Task: In the  document Avery ,change text color to 'Dark Blue' Insert the mentioned shape above the text 'Heart'. Change color of the shape to  OrangeChange shape height to  3
Action: Mouse moved to (168, 195)
Screenshot: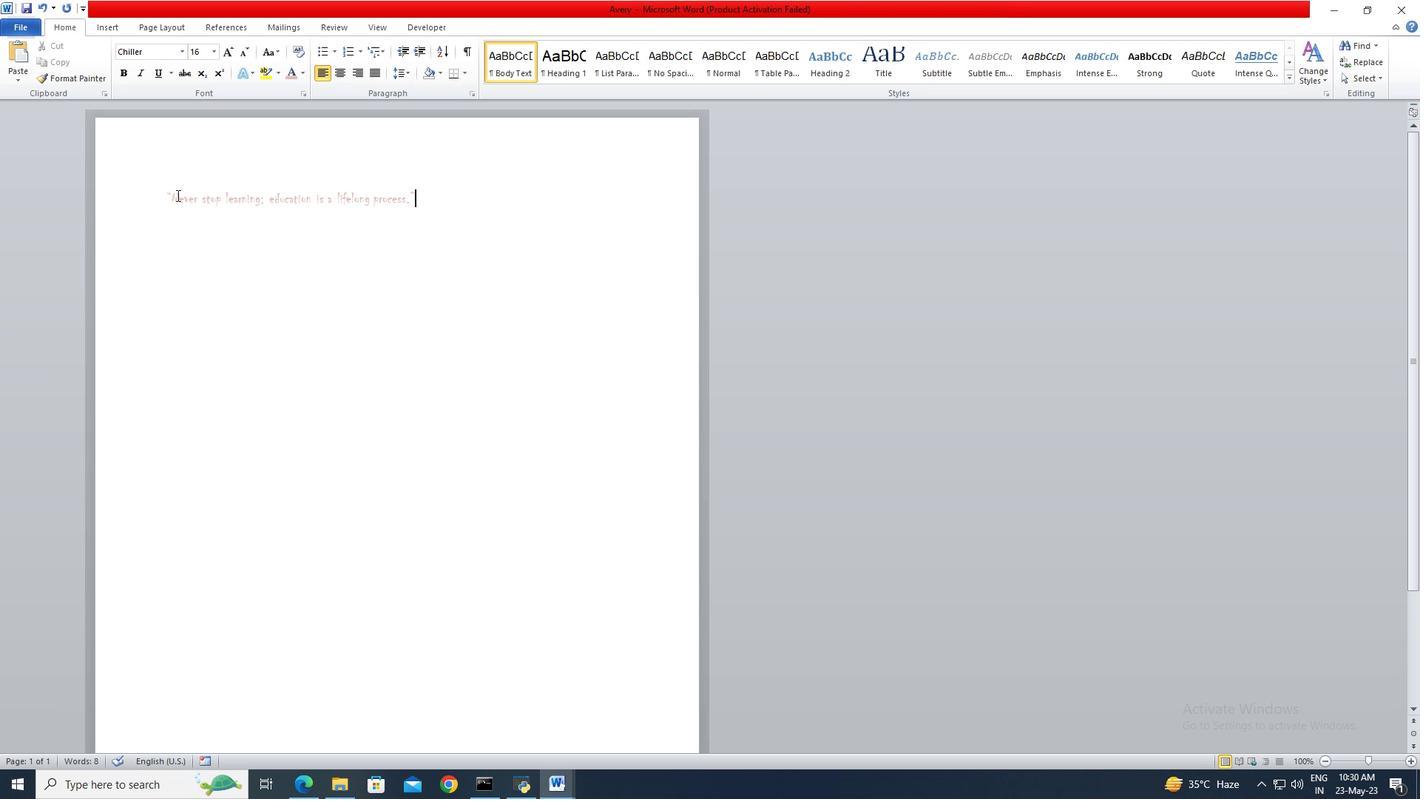 
Action: Key pressed <Key.shift>
Screenshot: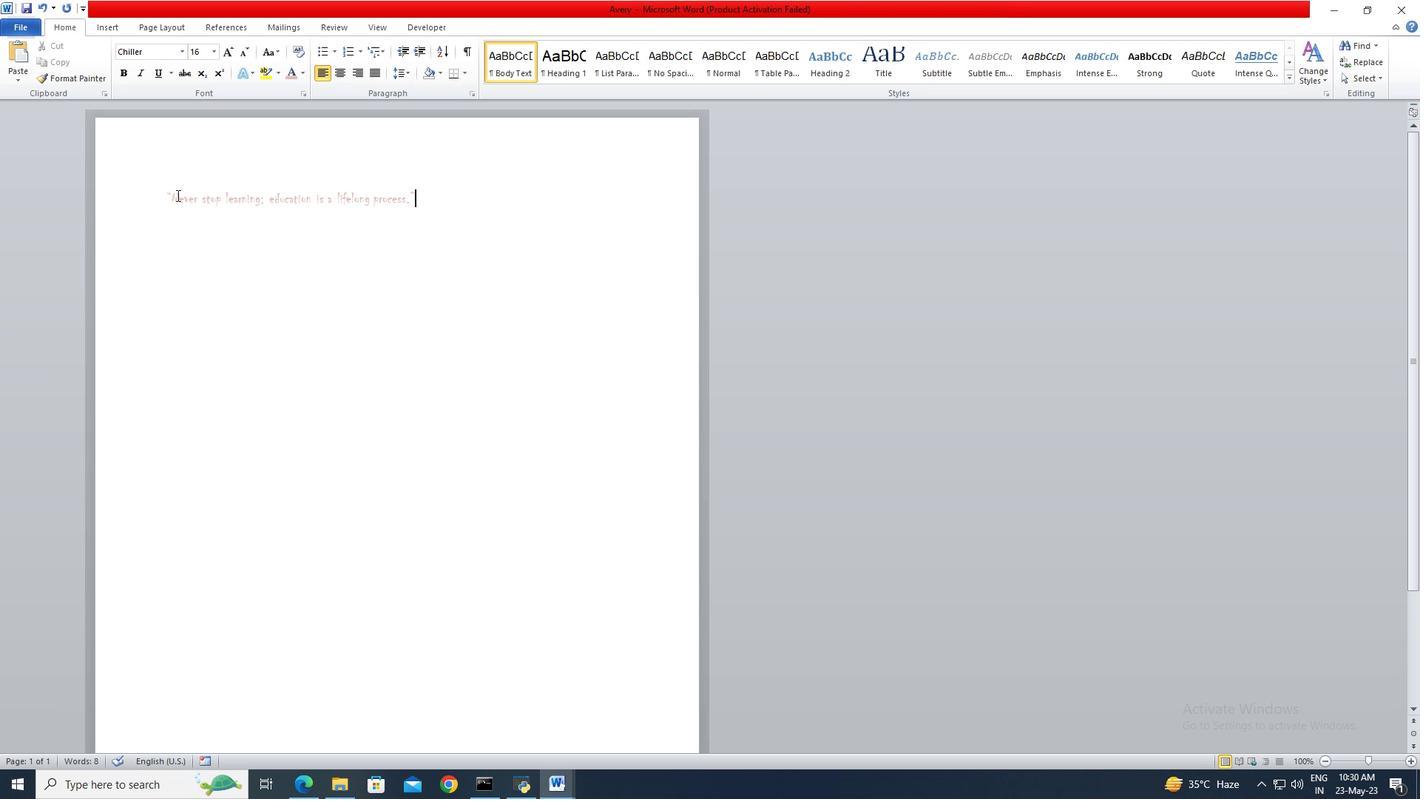 
Action: Mouse moved to (165, 193)
Screenshot: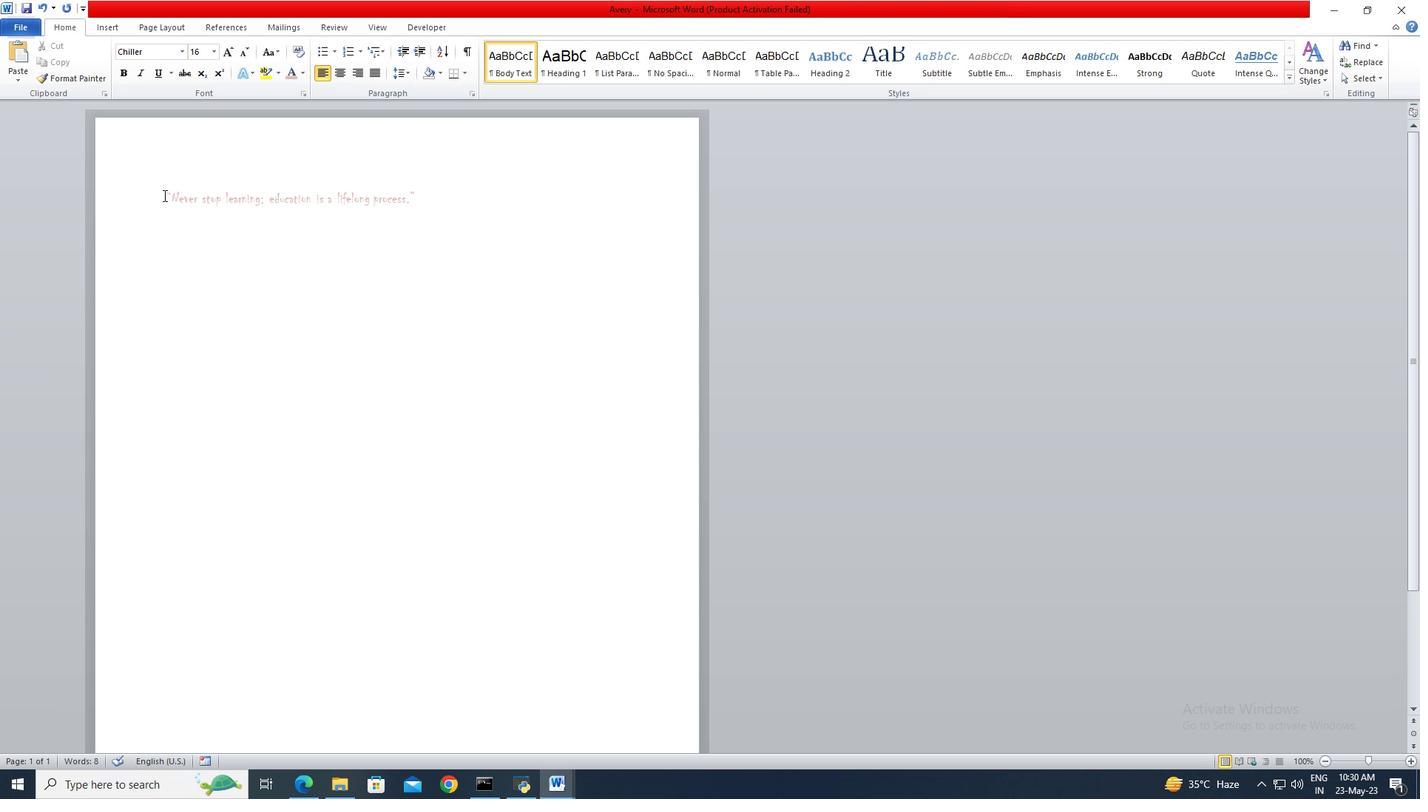 
Action: Key pressed <Key.shift>
Screenshot: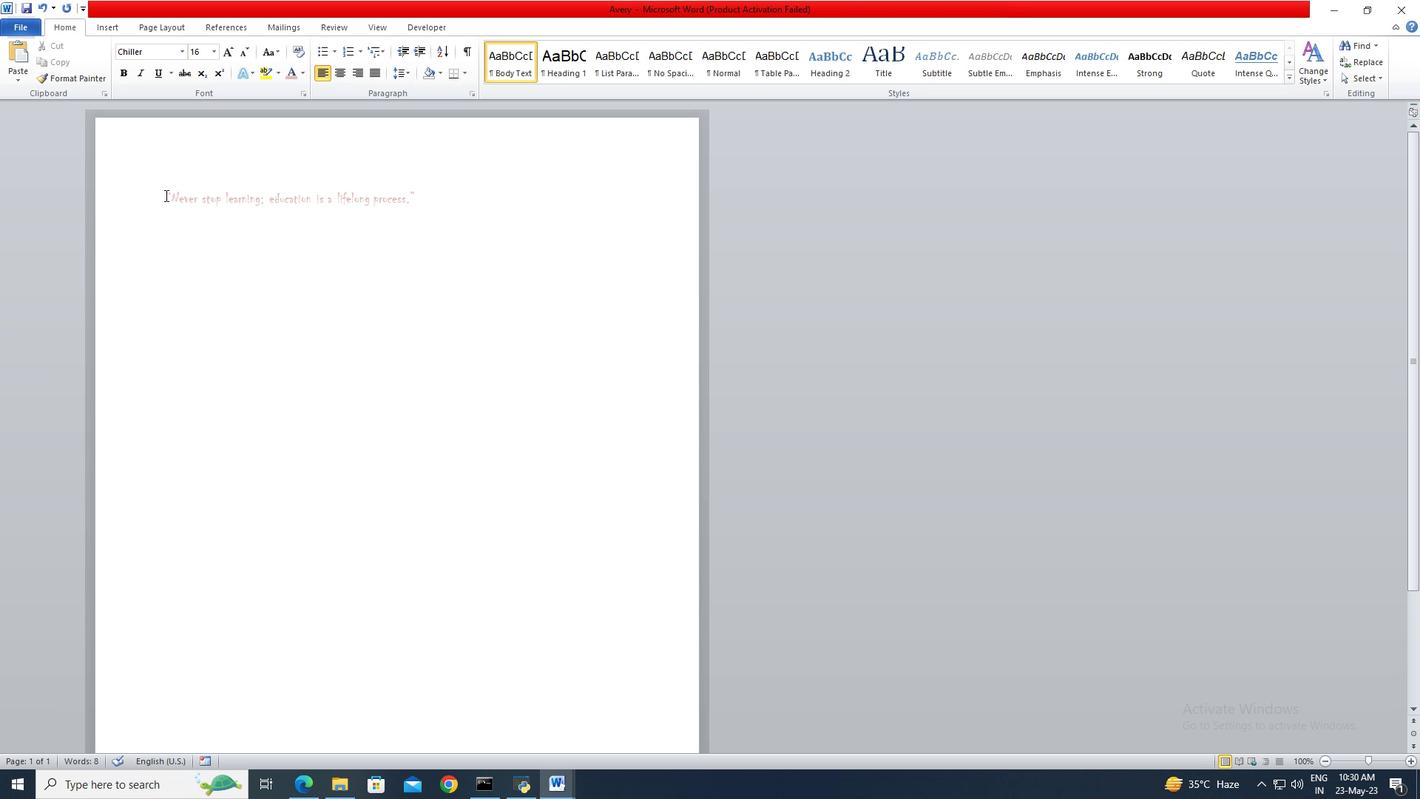 
Action: Mouse moved to (165, 192)
Screenshot: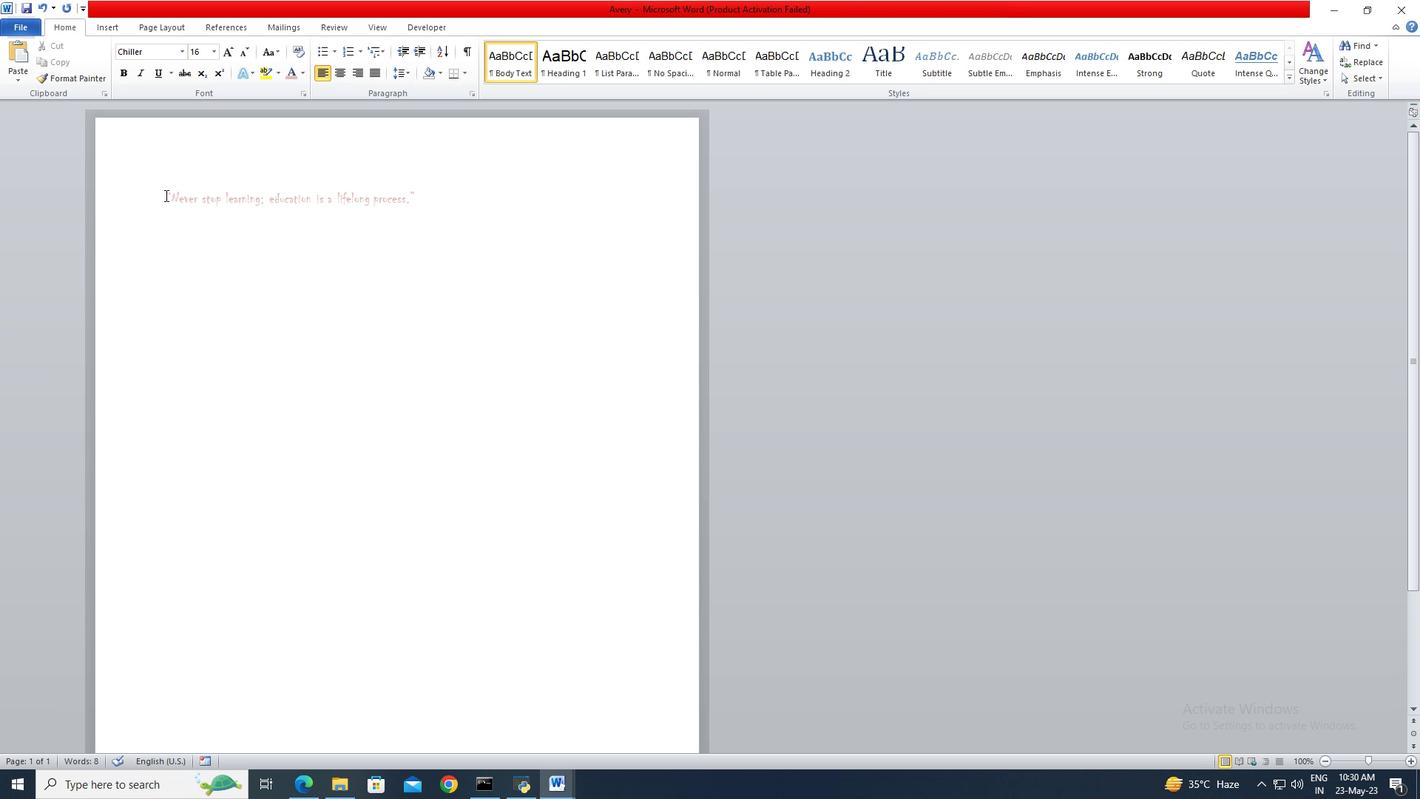 
Action: Key pressed <Key.shift><Key.shift><Key.shift><Key.shift><Key.shift><Key.shift><Key.shift><Key.shift>
Screenshot: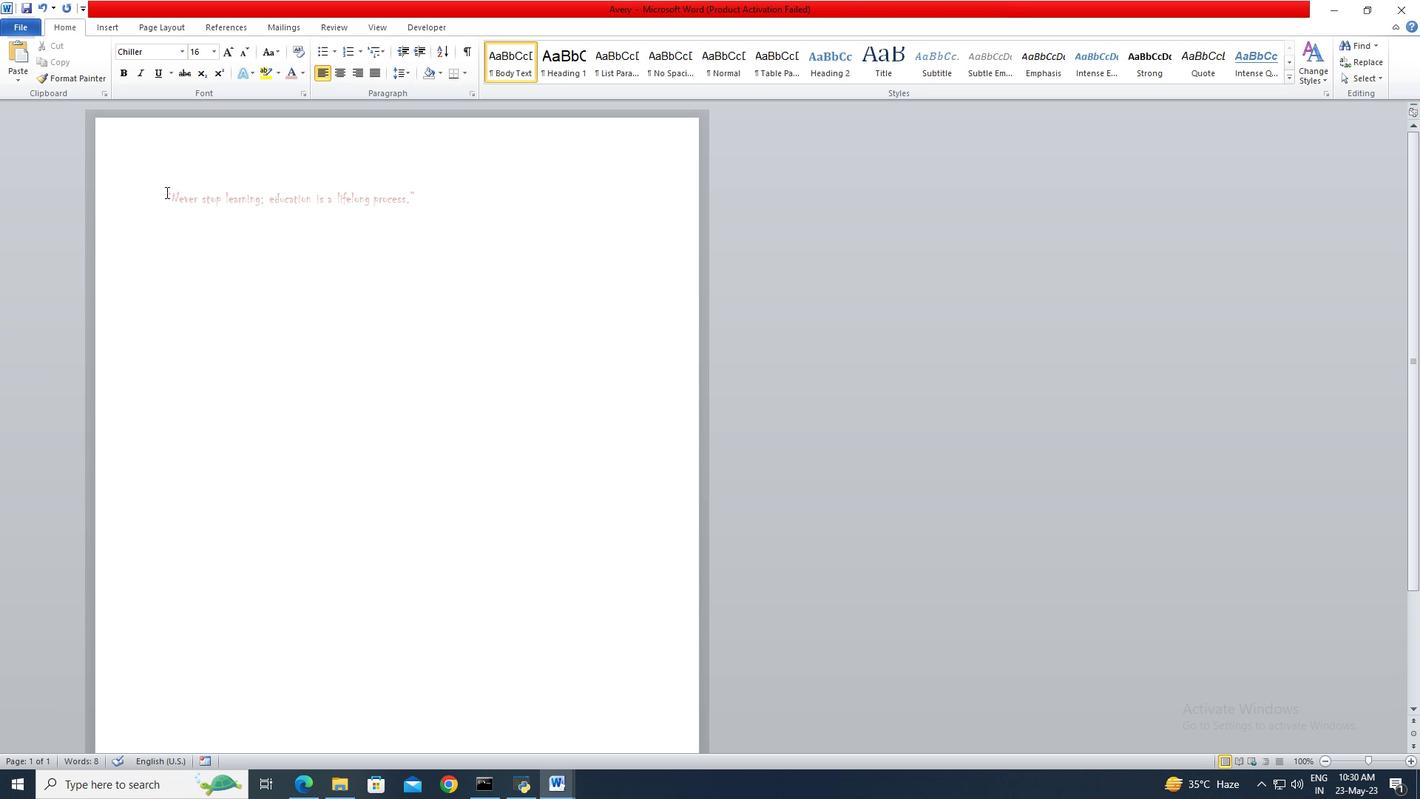 
Action: Mouse pressed left at (165, 192)
Screenshot: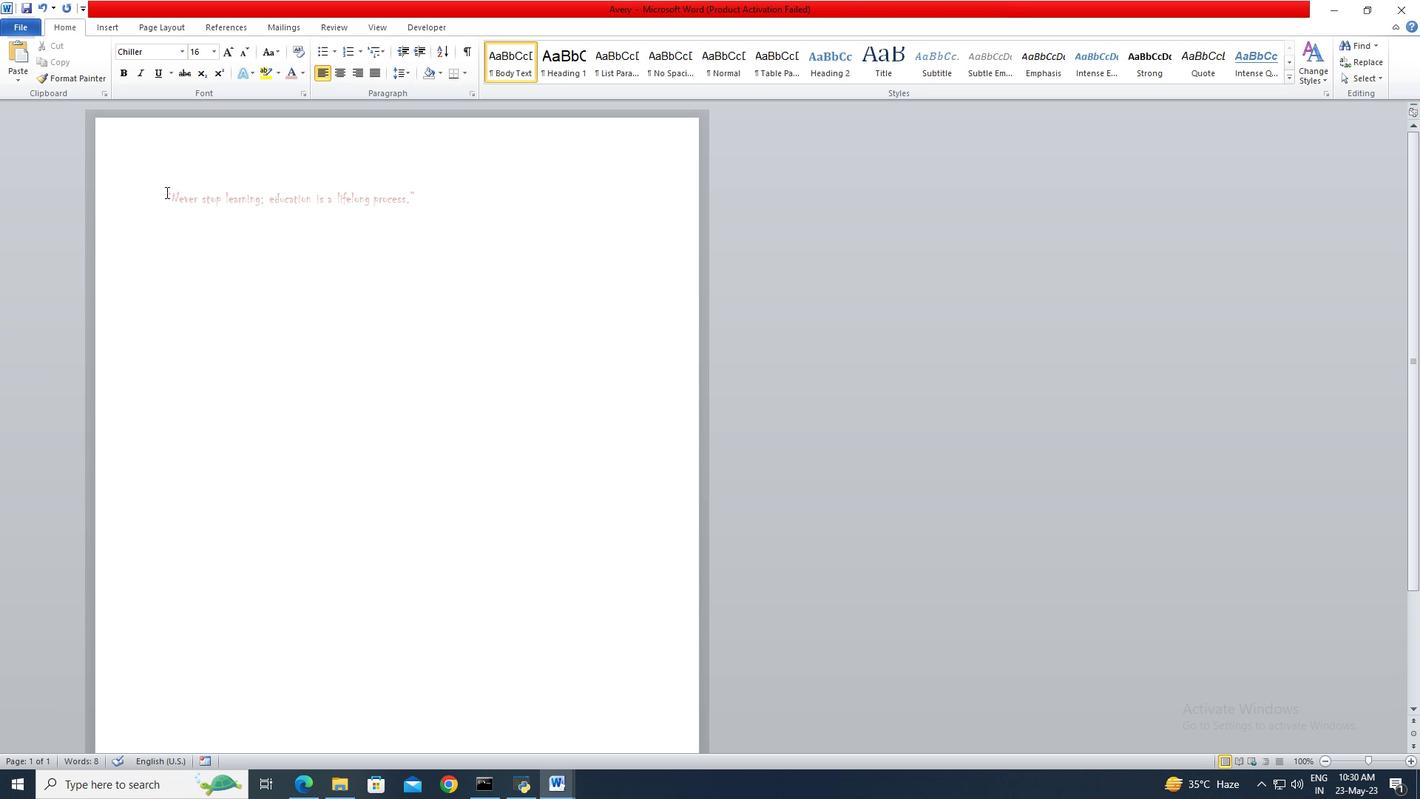 
Action: Key pressed <Key.shift><Key.shift><Key.shift><Key.shift><Key.shift><Key.shift>
Screenshot: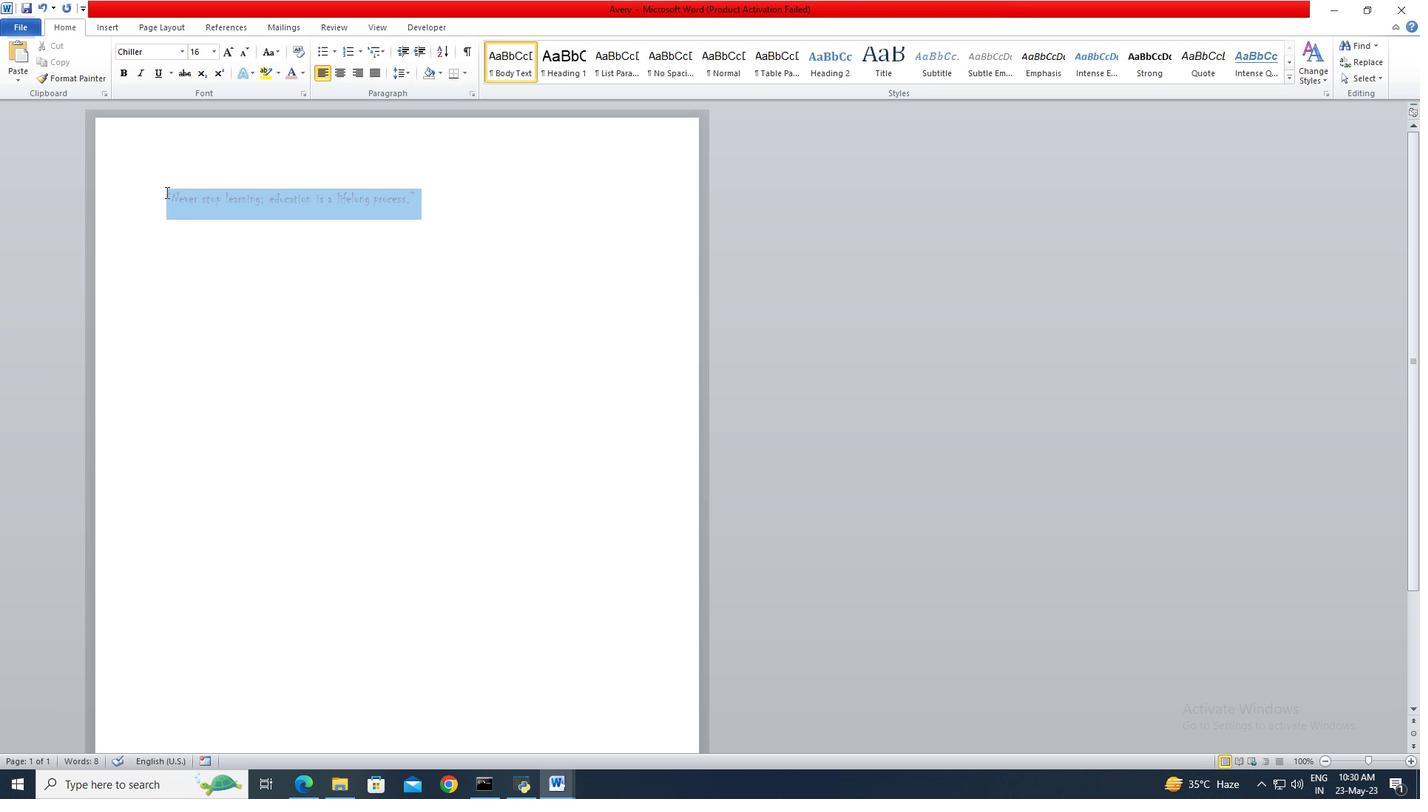 
Action: Mouse moved to (301, 76)
Screenshot: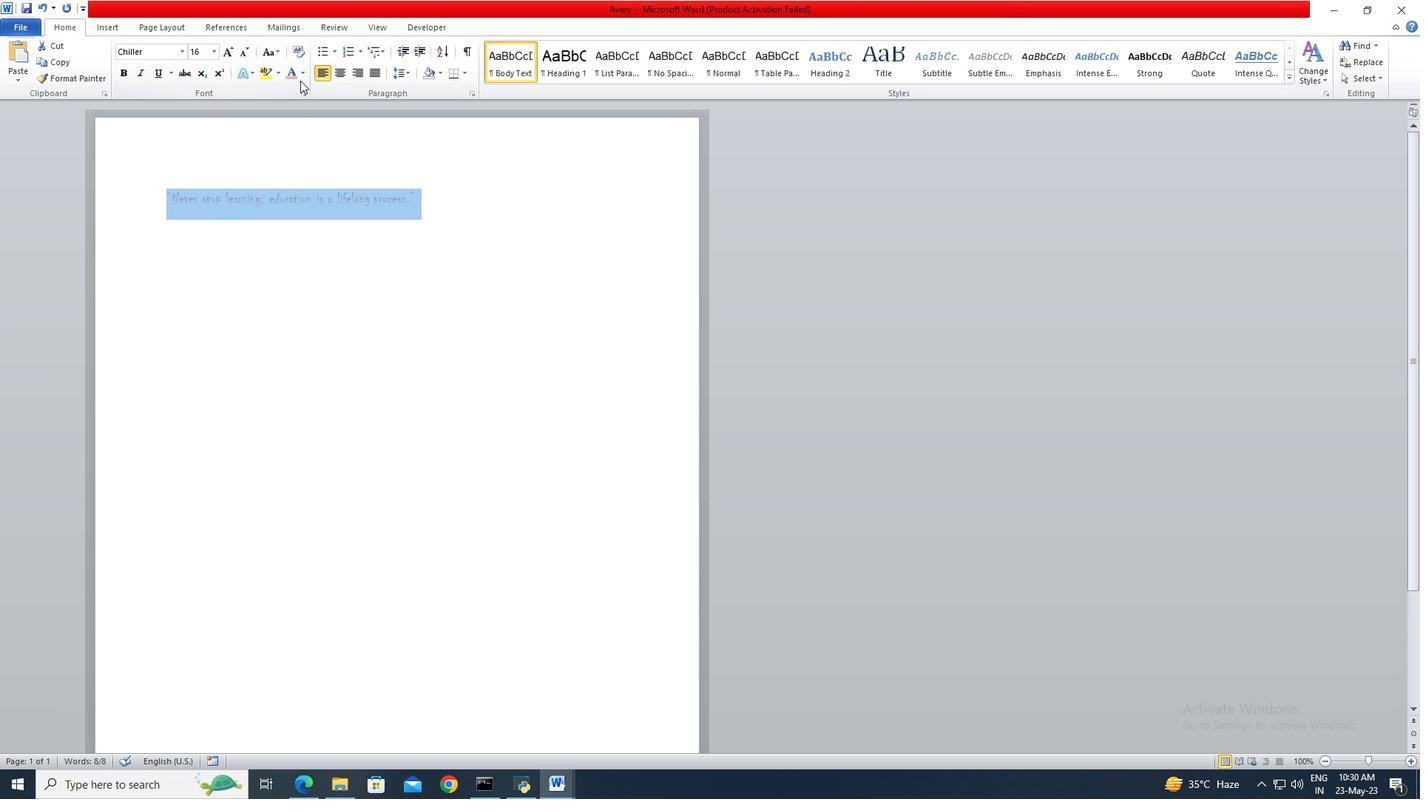 
Action: Mouse pressed left at (301, 76)
Screenshot: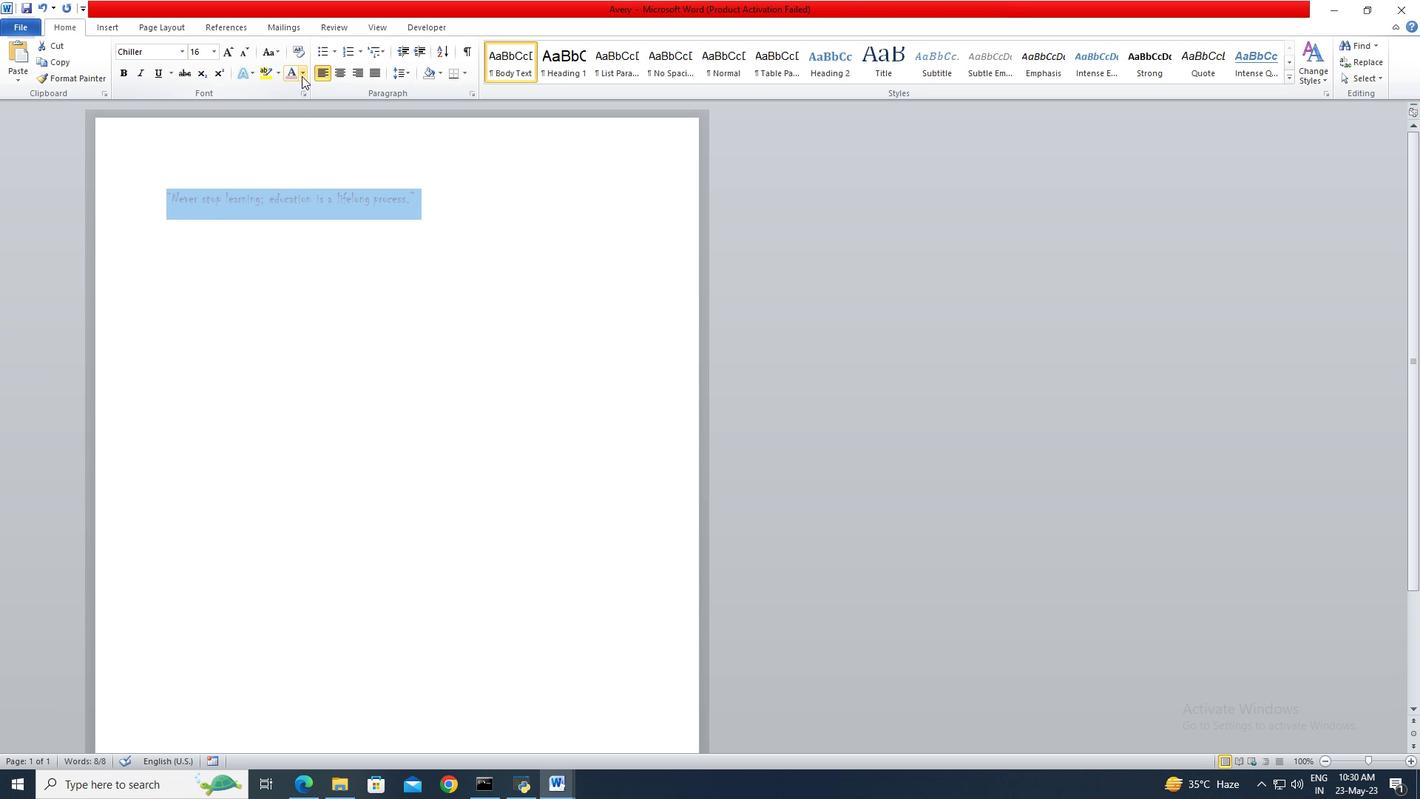 
Action: Mouse moved to (341, 172)
Screenshot: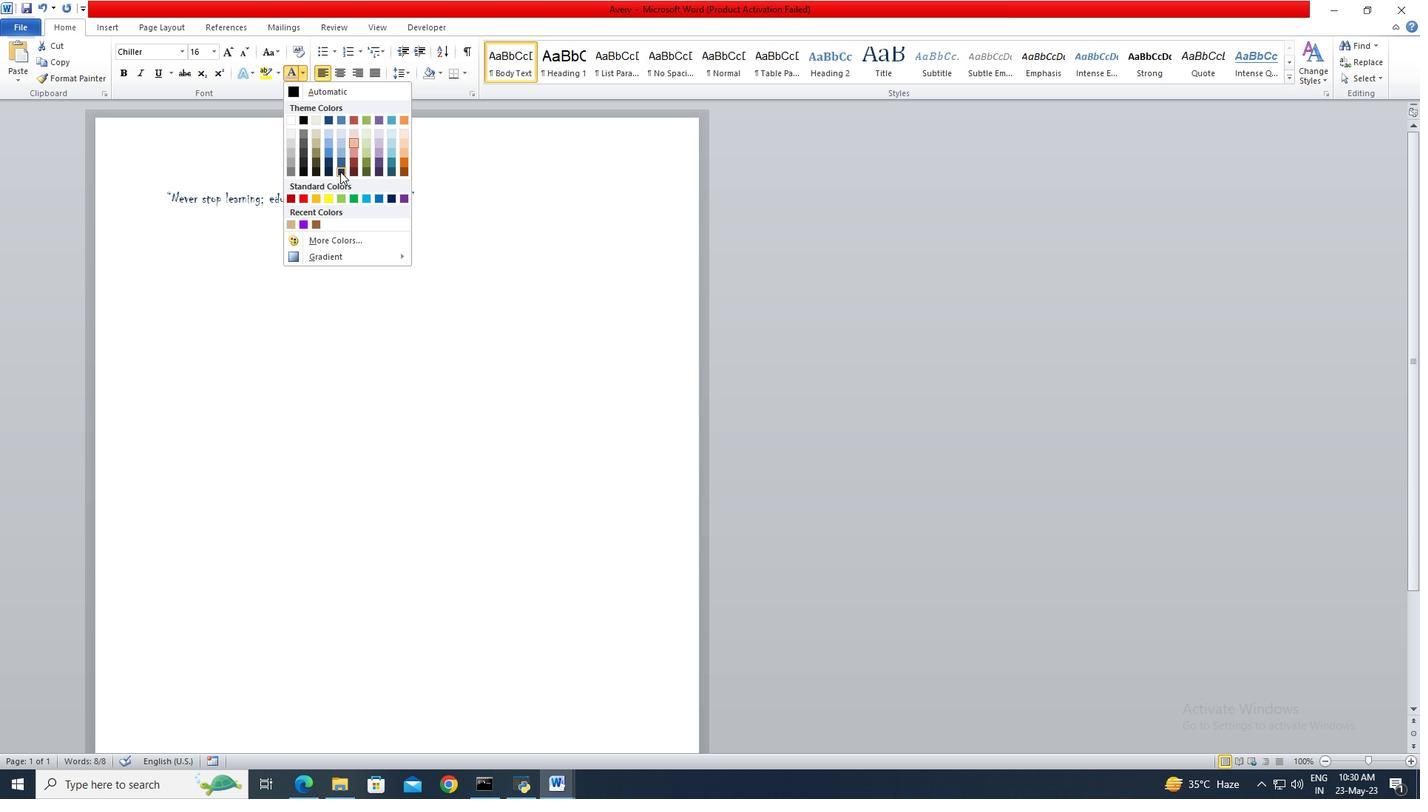 
Action: Mouse pressed left at (341, 172)
Screenshot: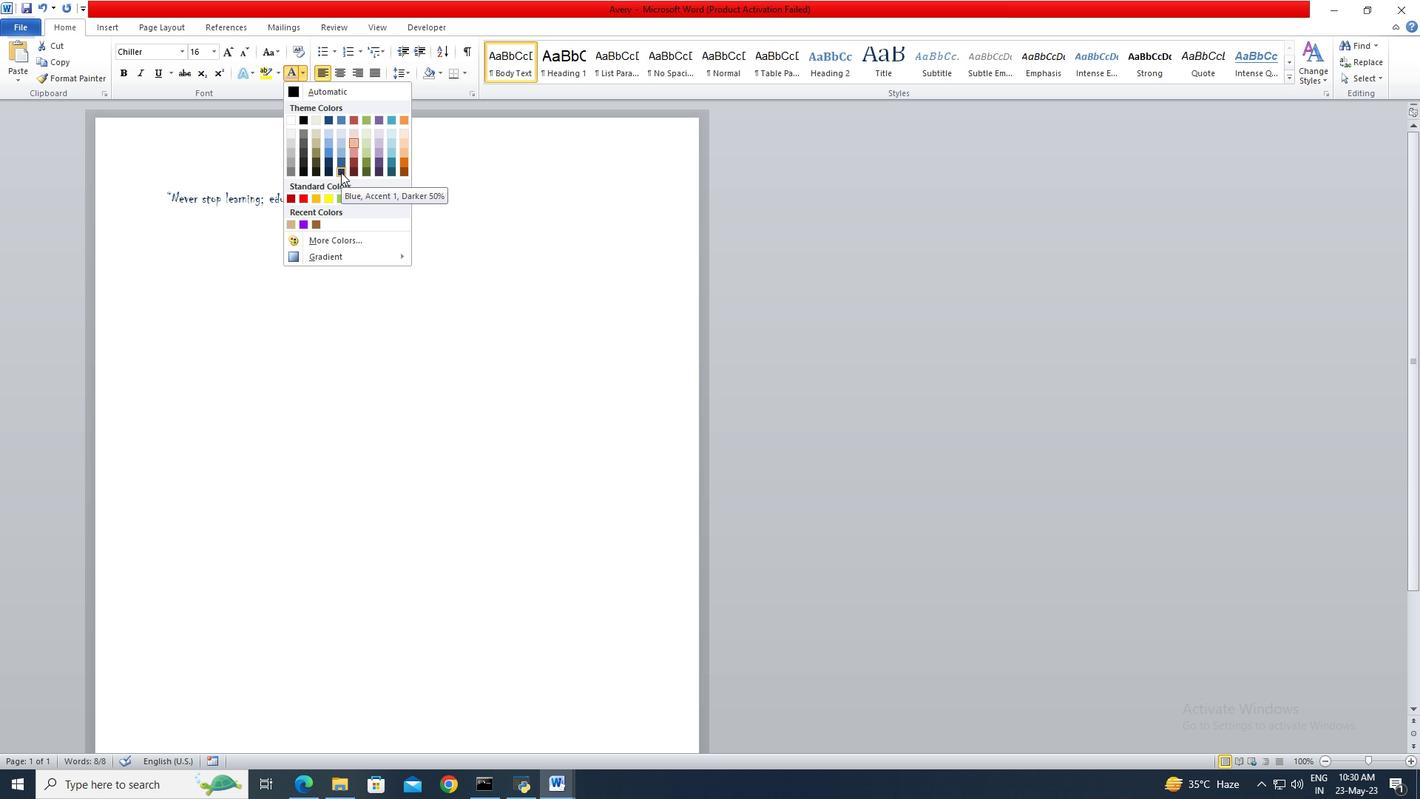 
Action: Mouse moved to (437, 199)
Screenshot: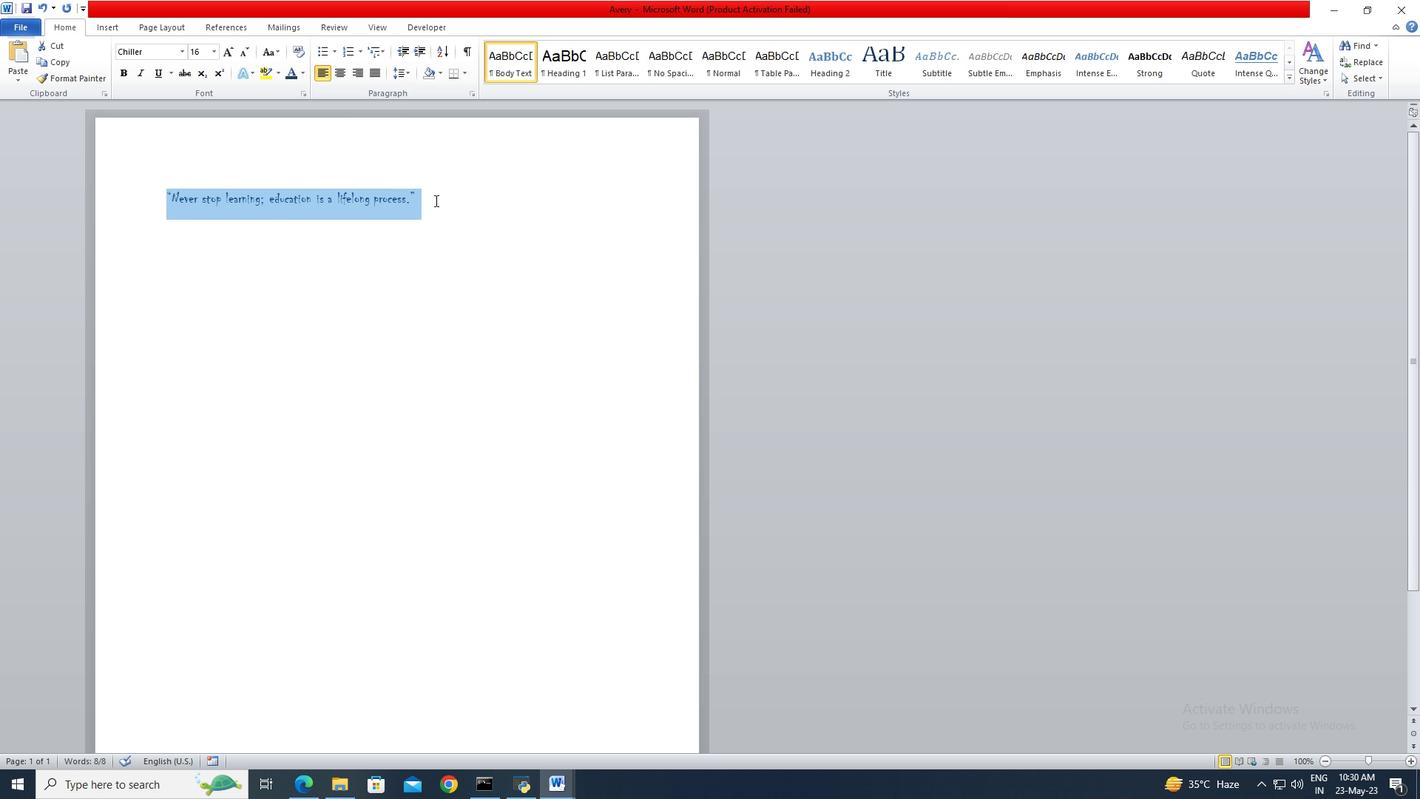 
Action: Mouse pressed left at (437, 199)
Screenshot: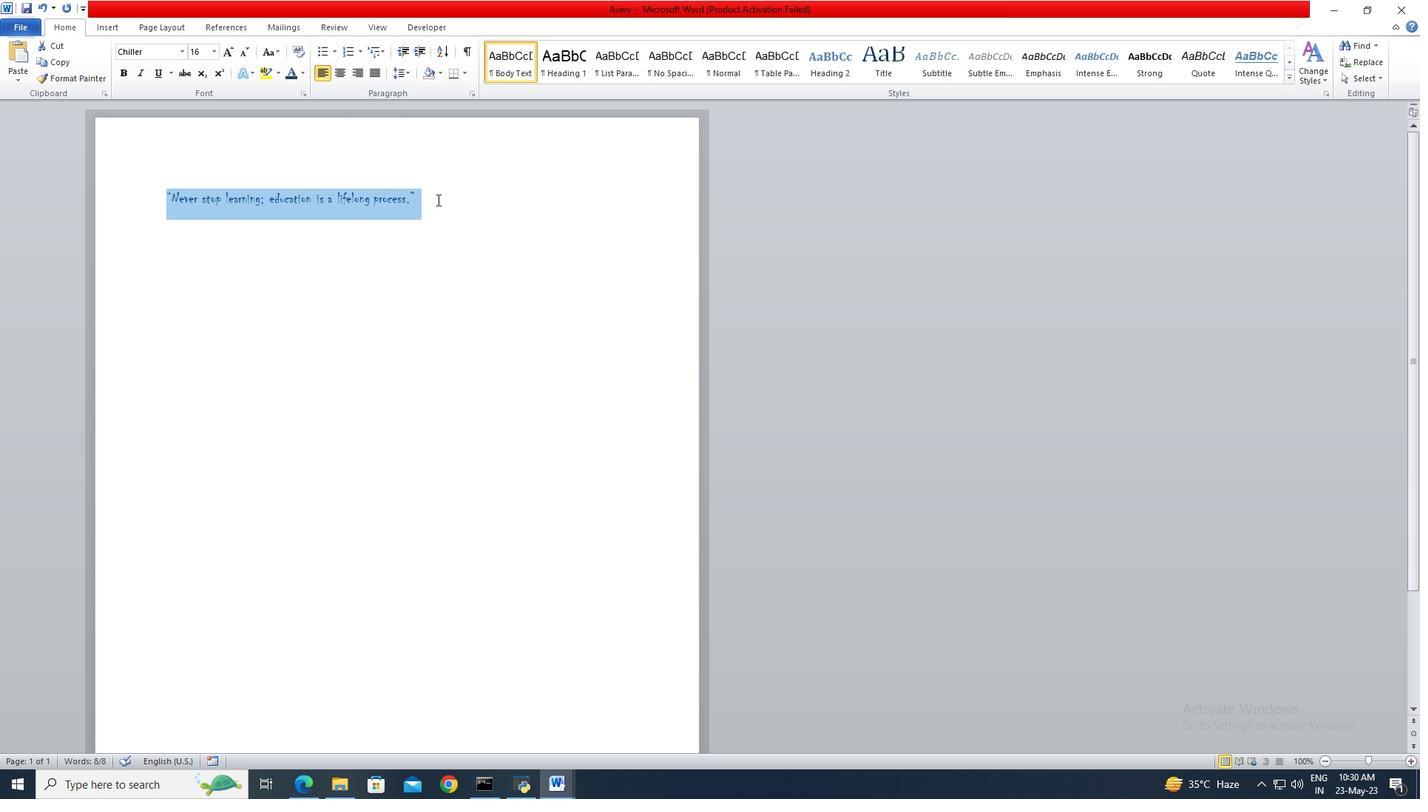 
Action: Mouse moved to (256, 155)
Screenshot: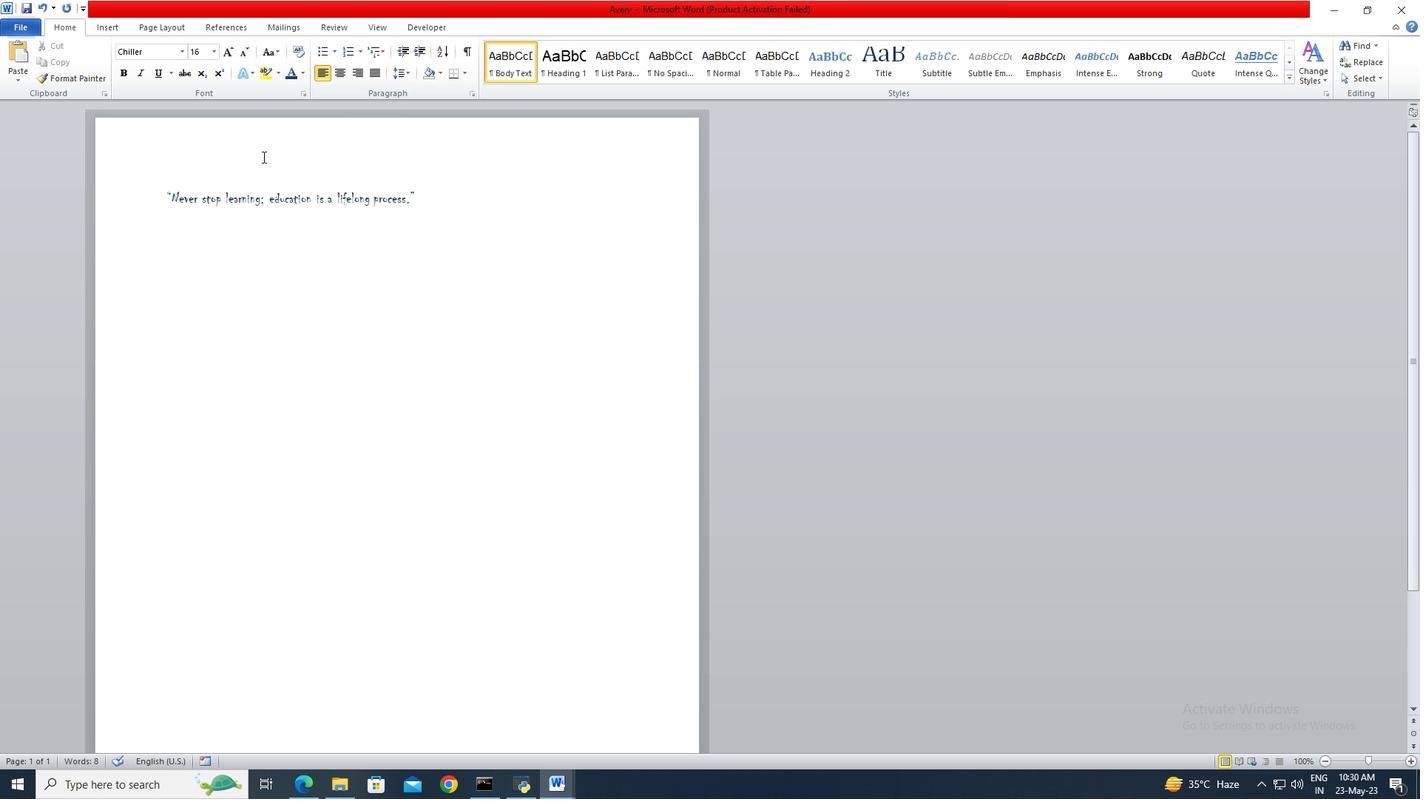 
Action: Mouse pressed left at (256, 155)
Screenshot: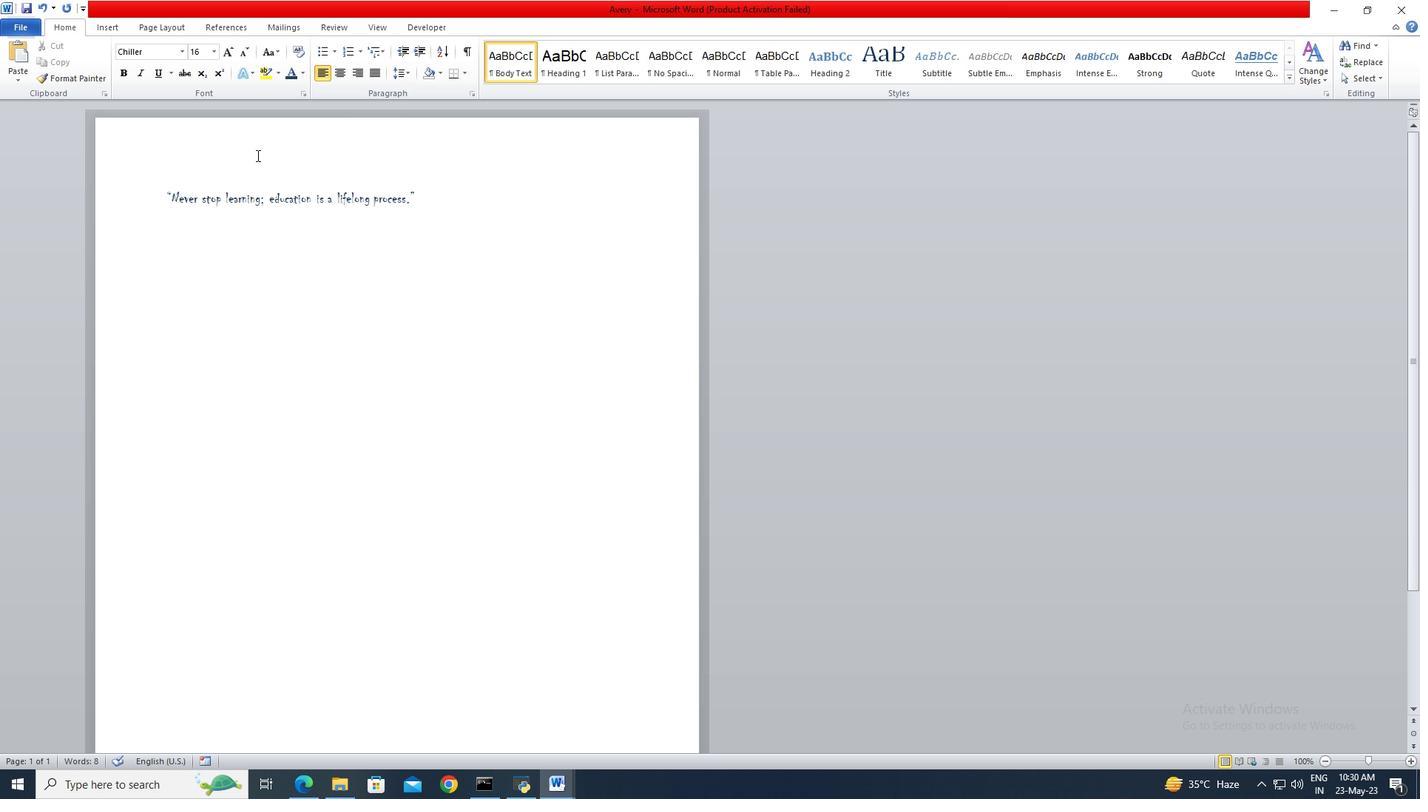 
Action: Key pressed <Key.left><Key.left><Key.left><Key.left><Key.left><Key.left><Key.left><Key.left><Key.left><Key.left><Key.left><Key.left><Key.left><Key.left><Key.left><Key.left><Key.left><Key.left><Key.left><Key.enter><Key.enter>
Screenshot: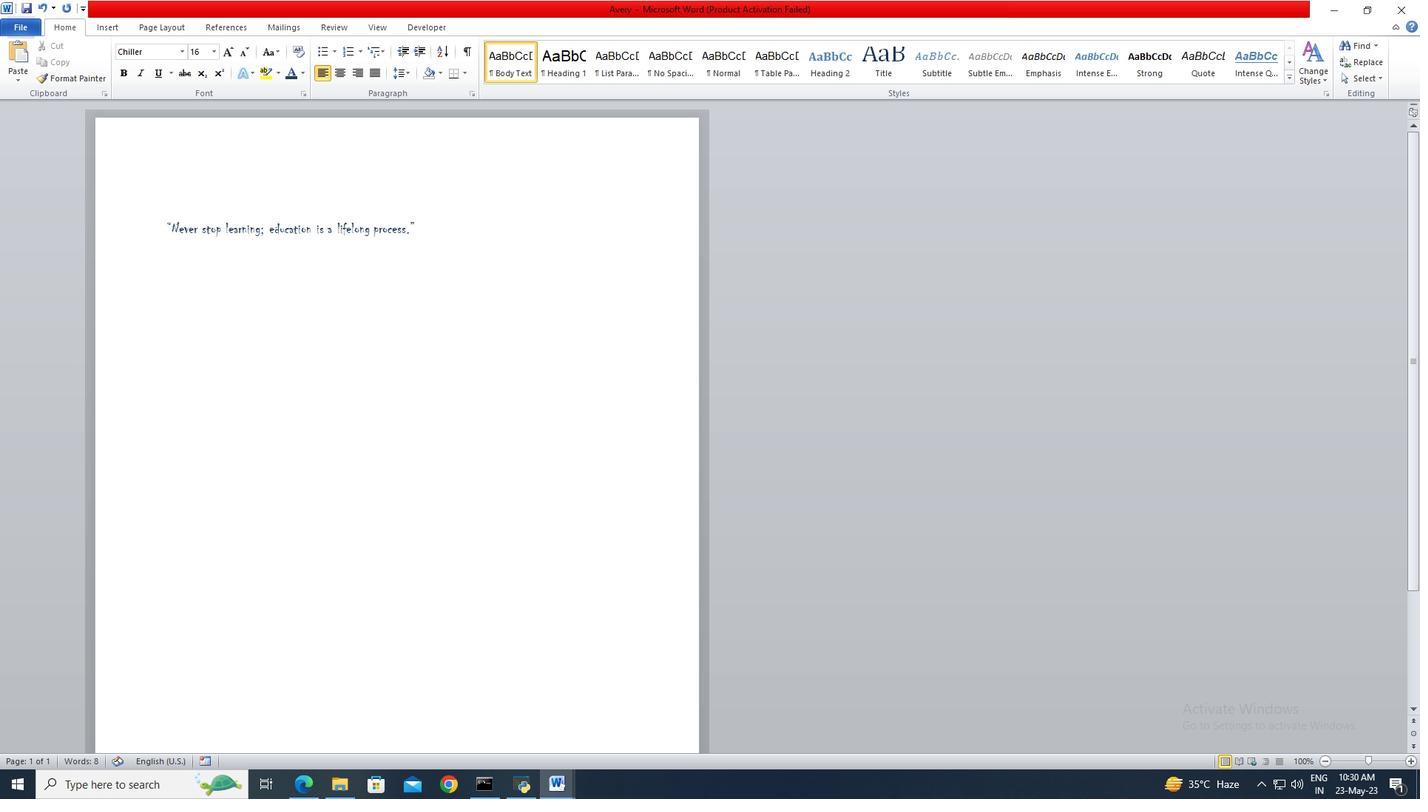 
Action: Mouse moved to (207, 157)
Screenshot: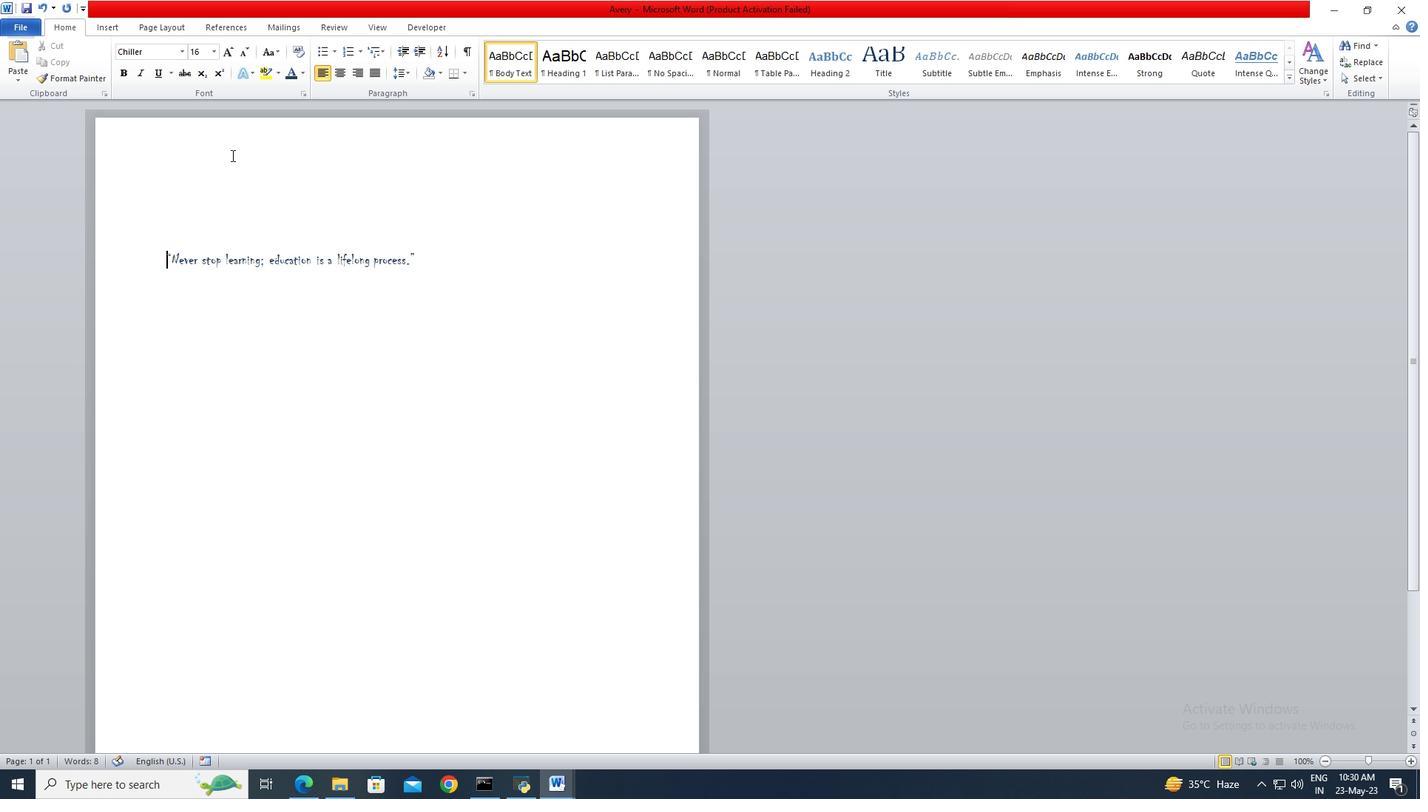 
Action: Mouse pressed left at (207, 157)
Screenshot: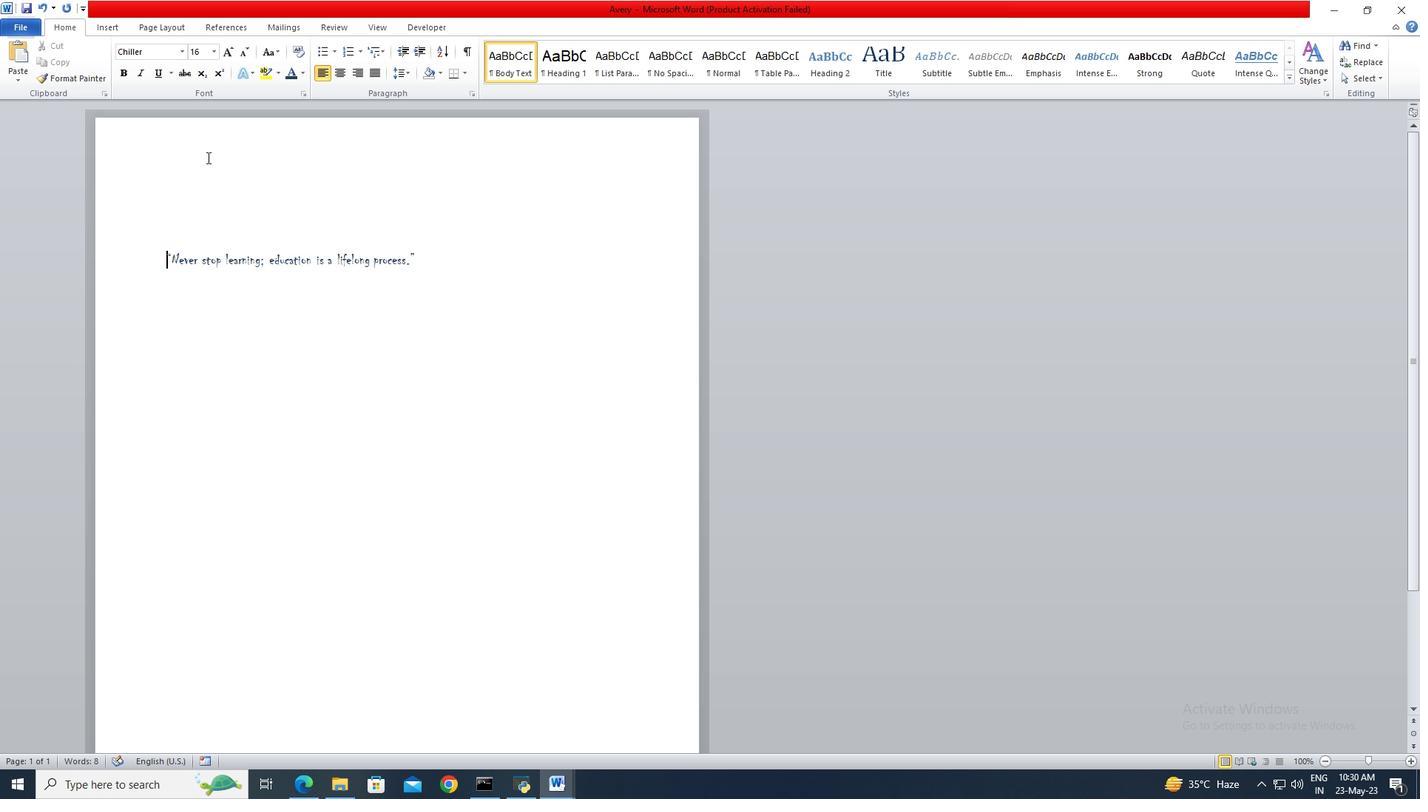 
Action: Mouse moved to (116, 30)
Screenshot: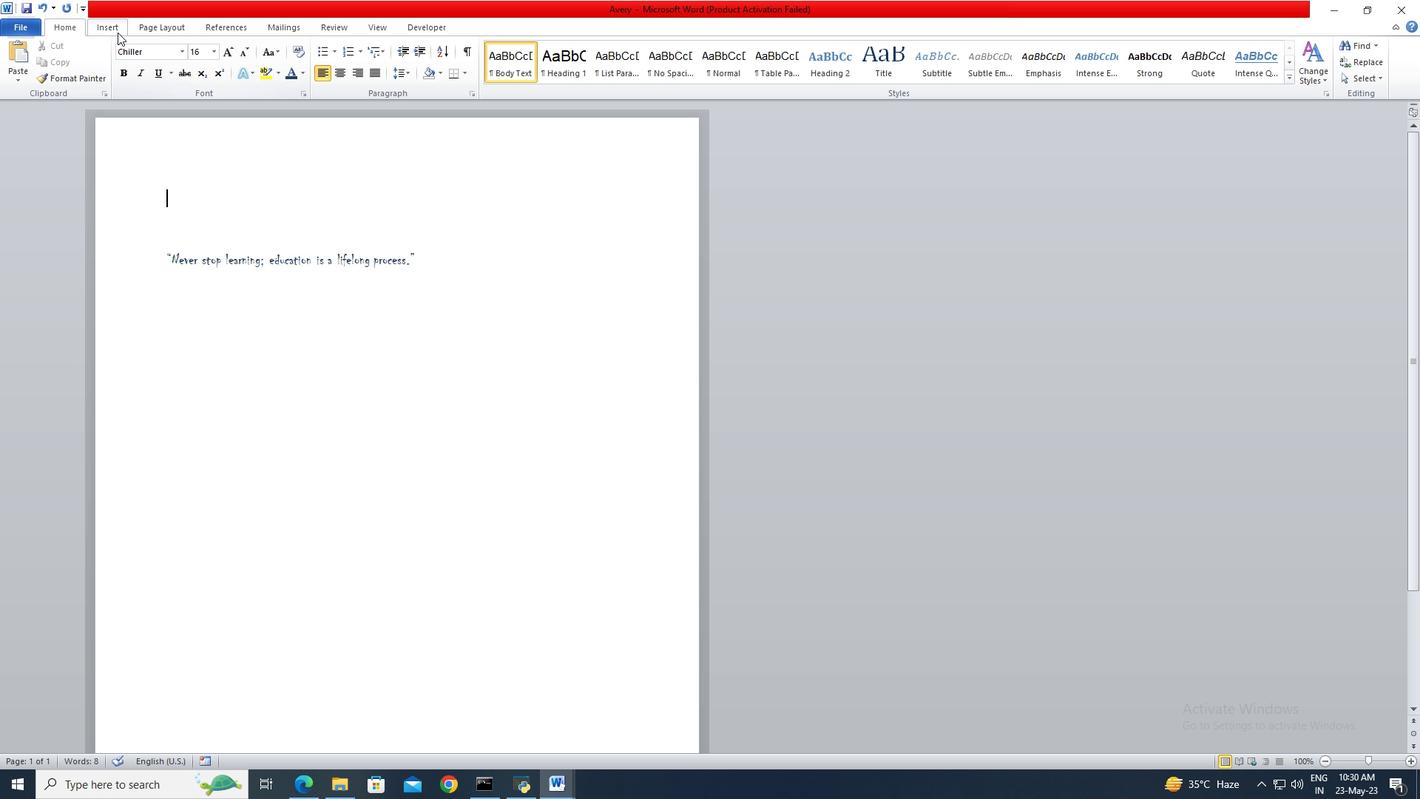 
Action: Mouse pressed left at (116, 30)
Screenshot: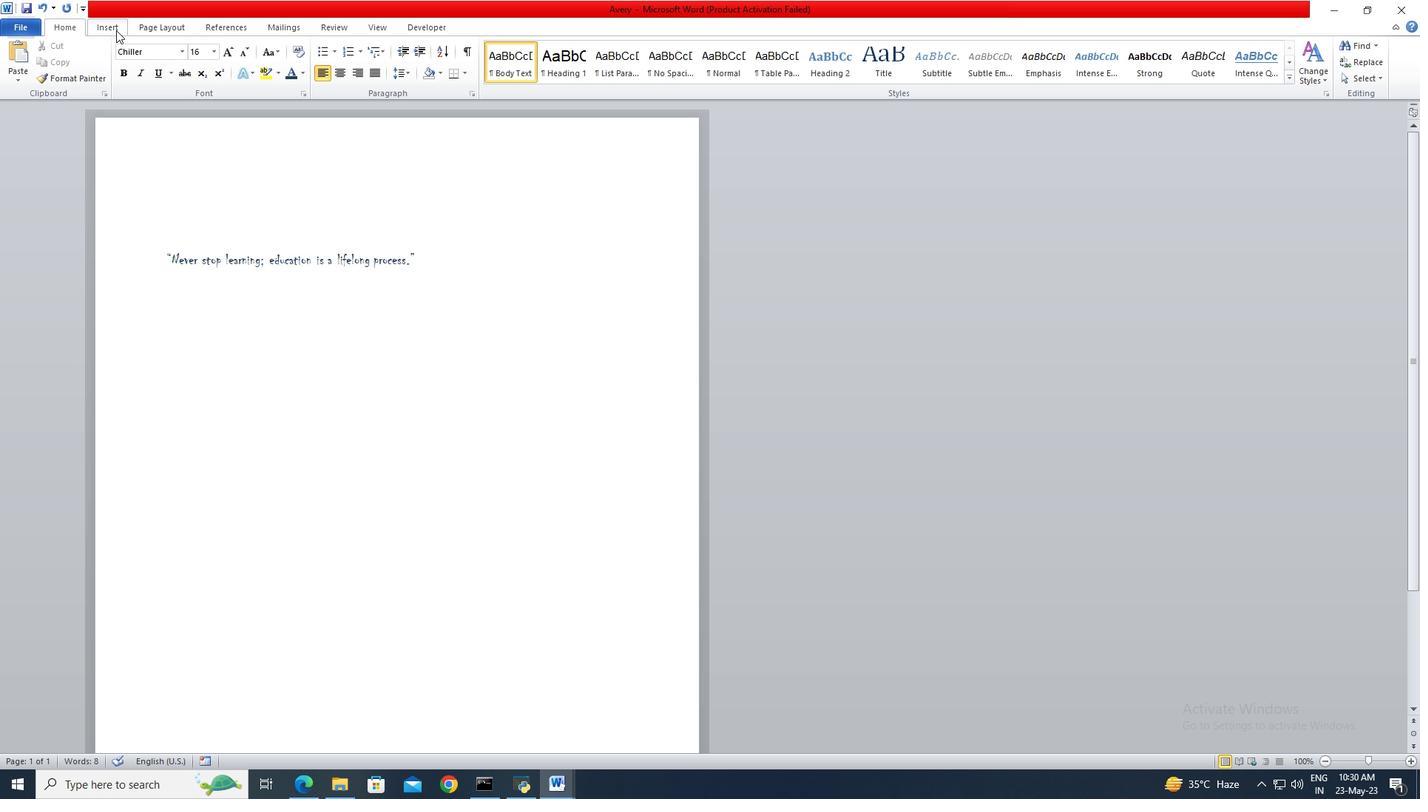 
Action: Mouse moved to (216, 79)
Screenshot: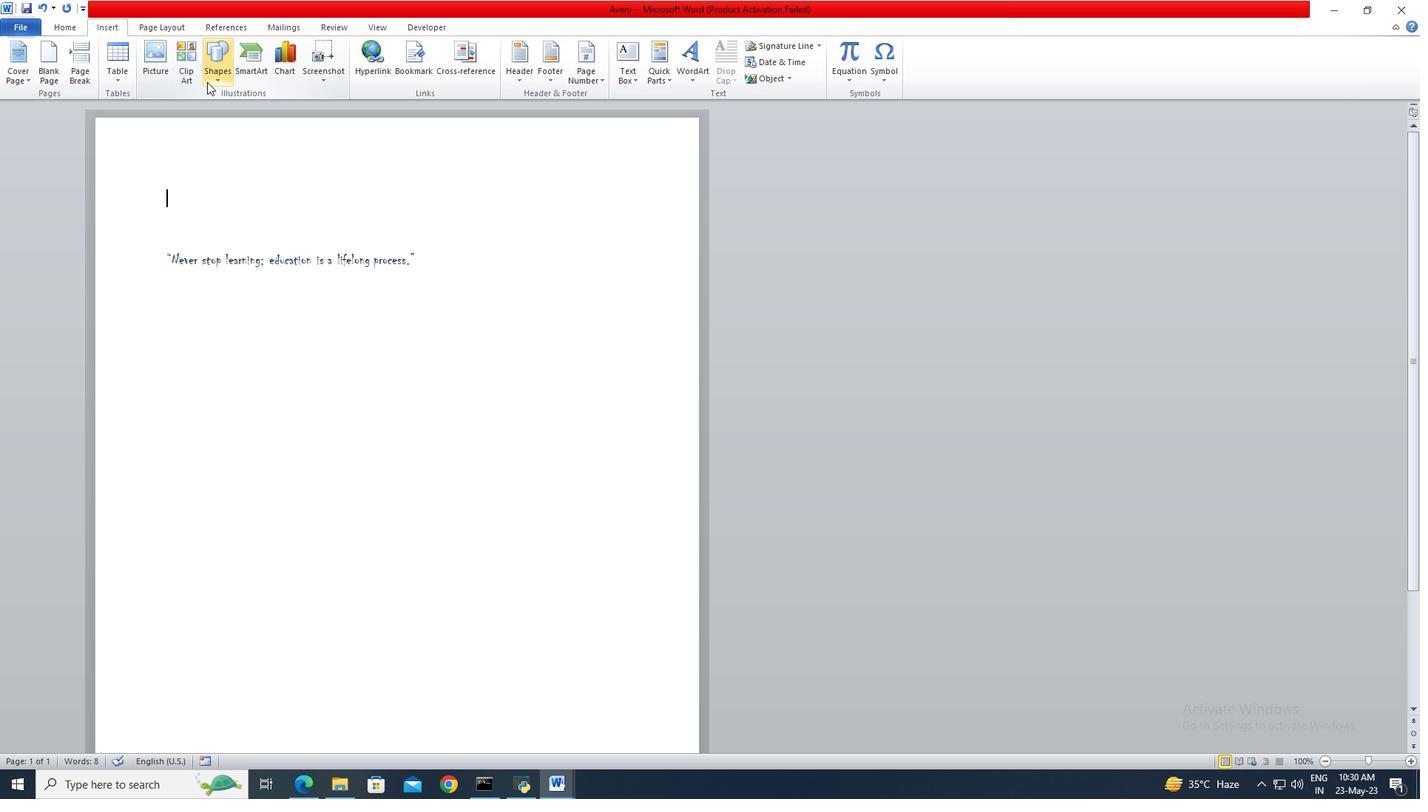 
Action: Mouse pressed left at (216, 79)
Screenshot: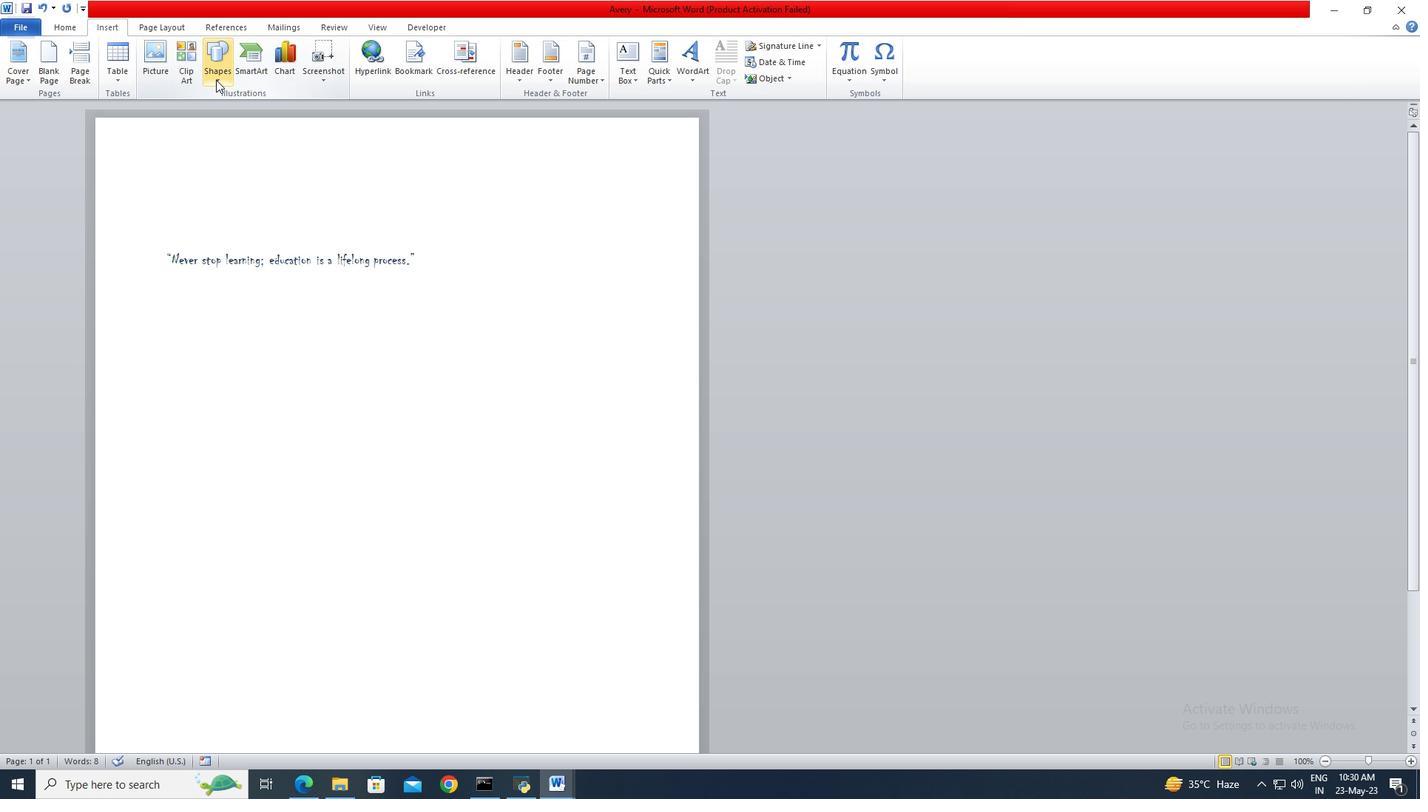 
Action: Mouse moved to (301, 235)
Screenshot: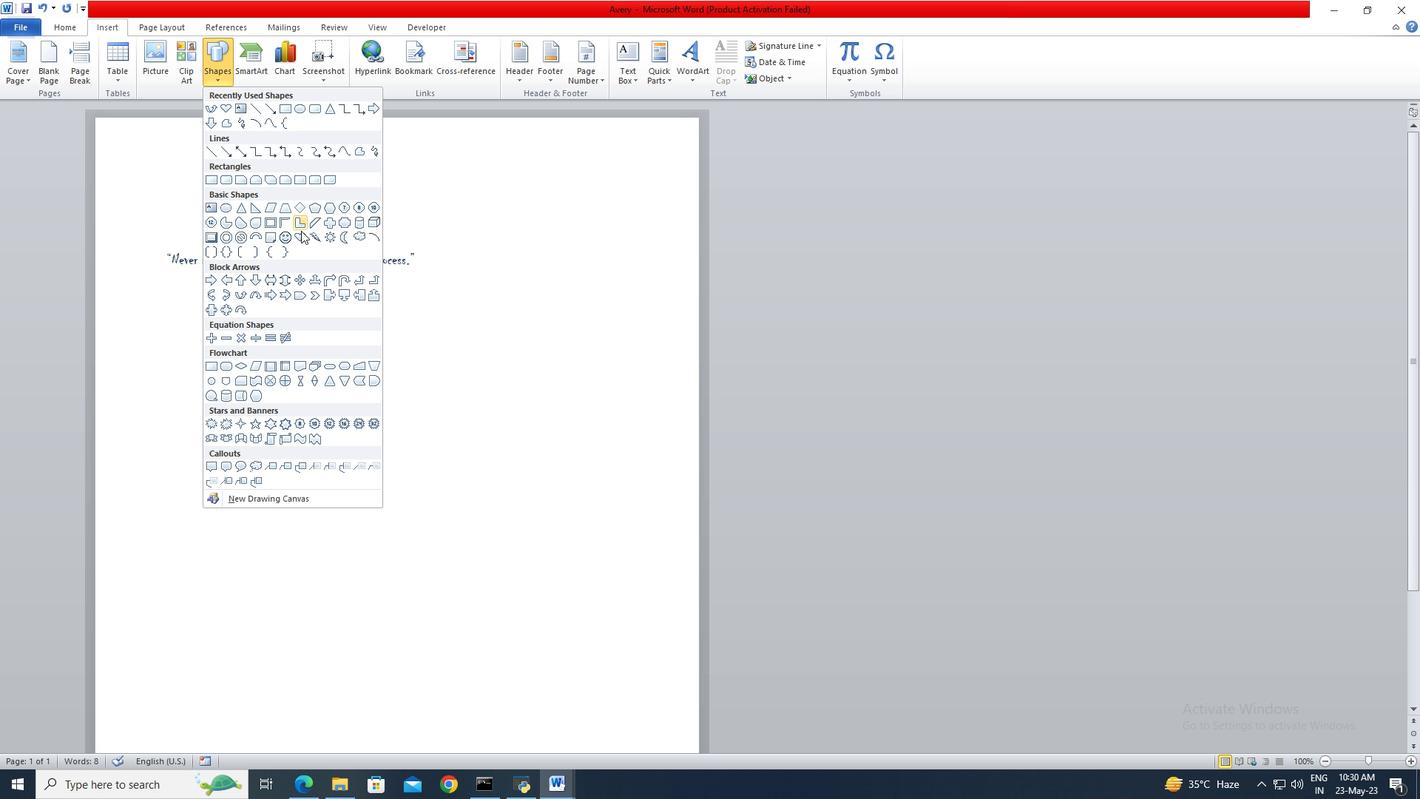 
Action: Mouse pressed left at (301, 235)
Screenshot: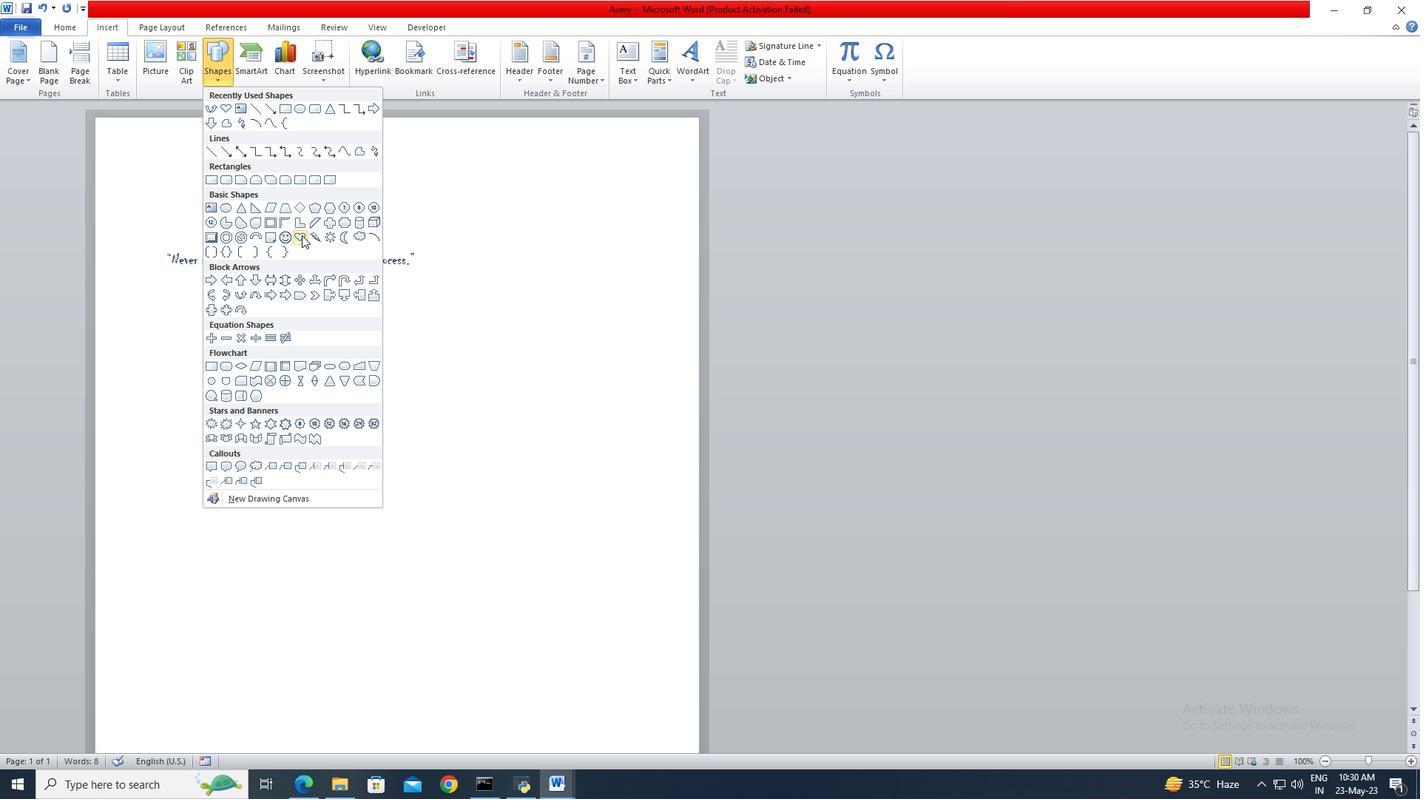 
Action: Mouse moved to (234, 152)
Screenshot: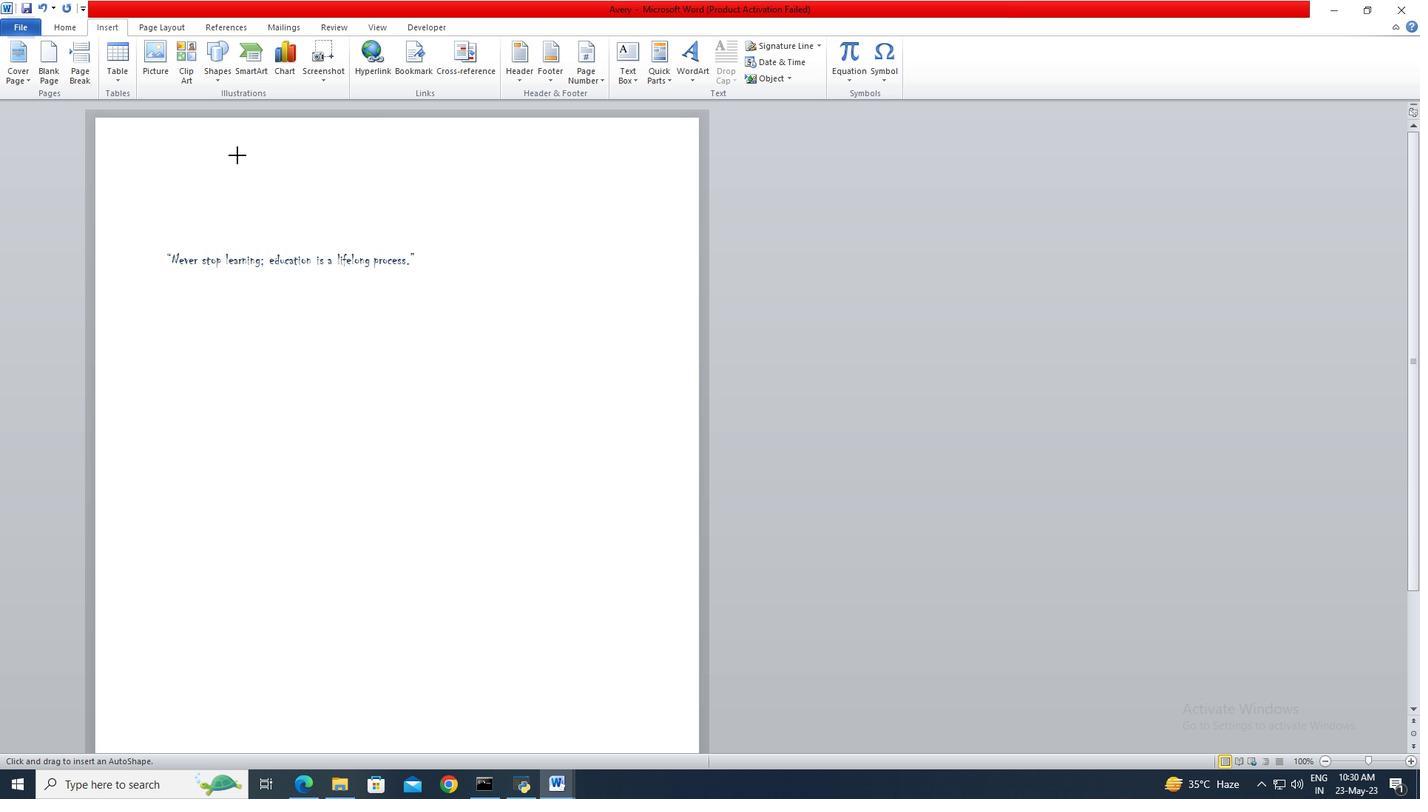 
Action: Mouse pressed left at (234, 152)
Screenshot: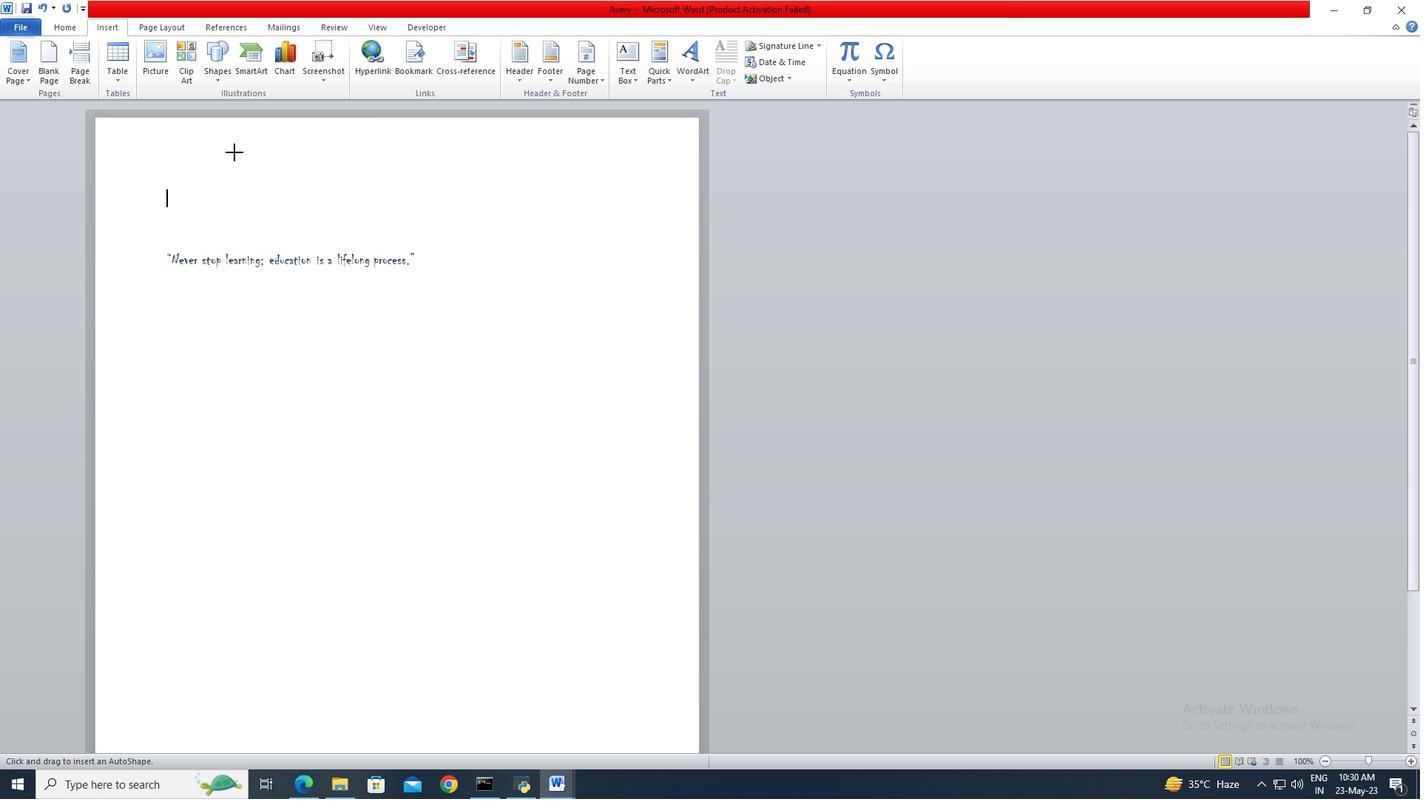 
Action: Mouse moved to (549, 48)
Screenshot: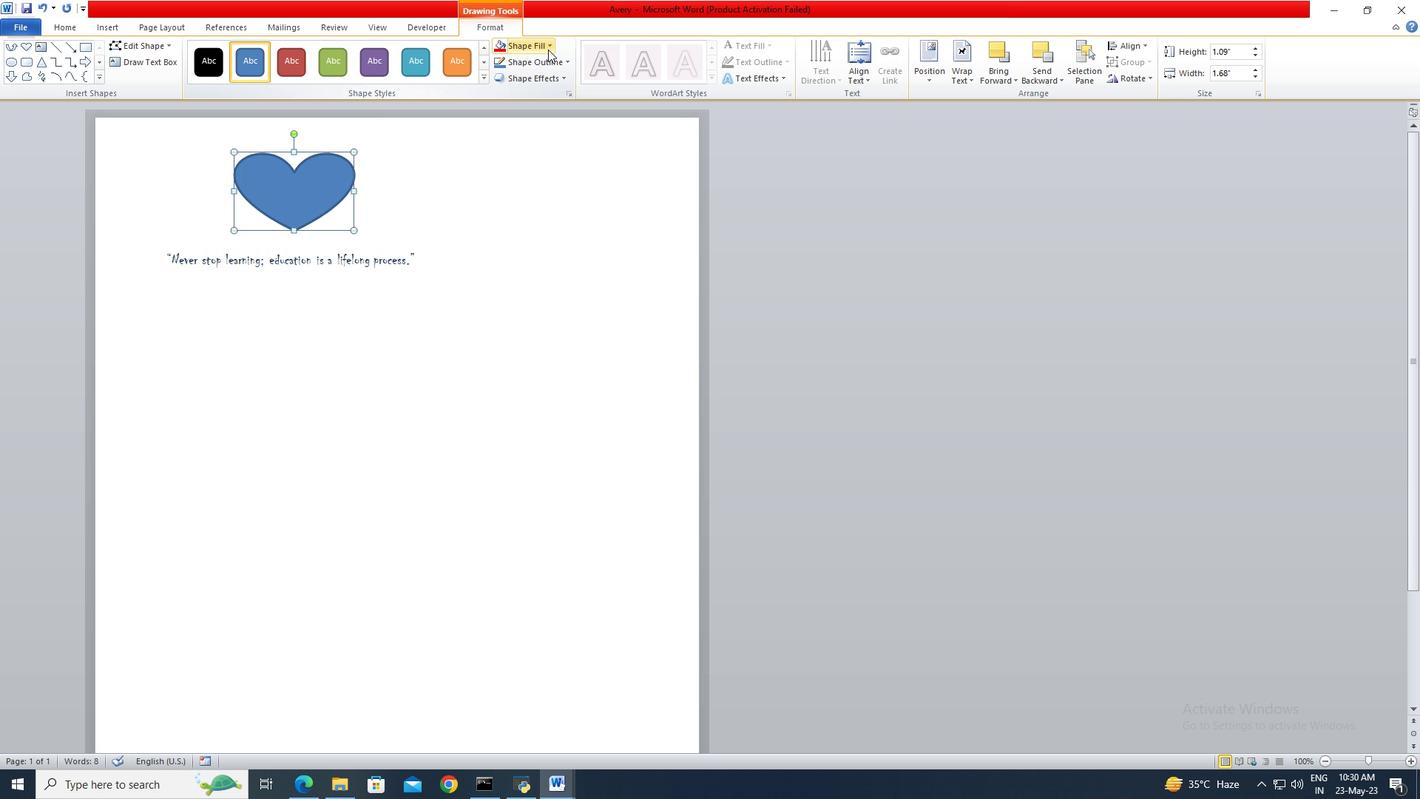 
Action: Mouse pressed left at (549, 48)
Screenshot: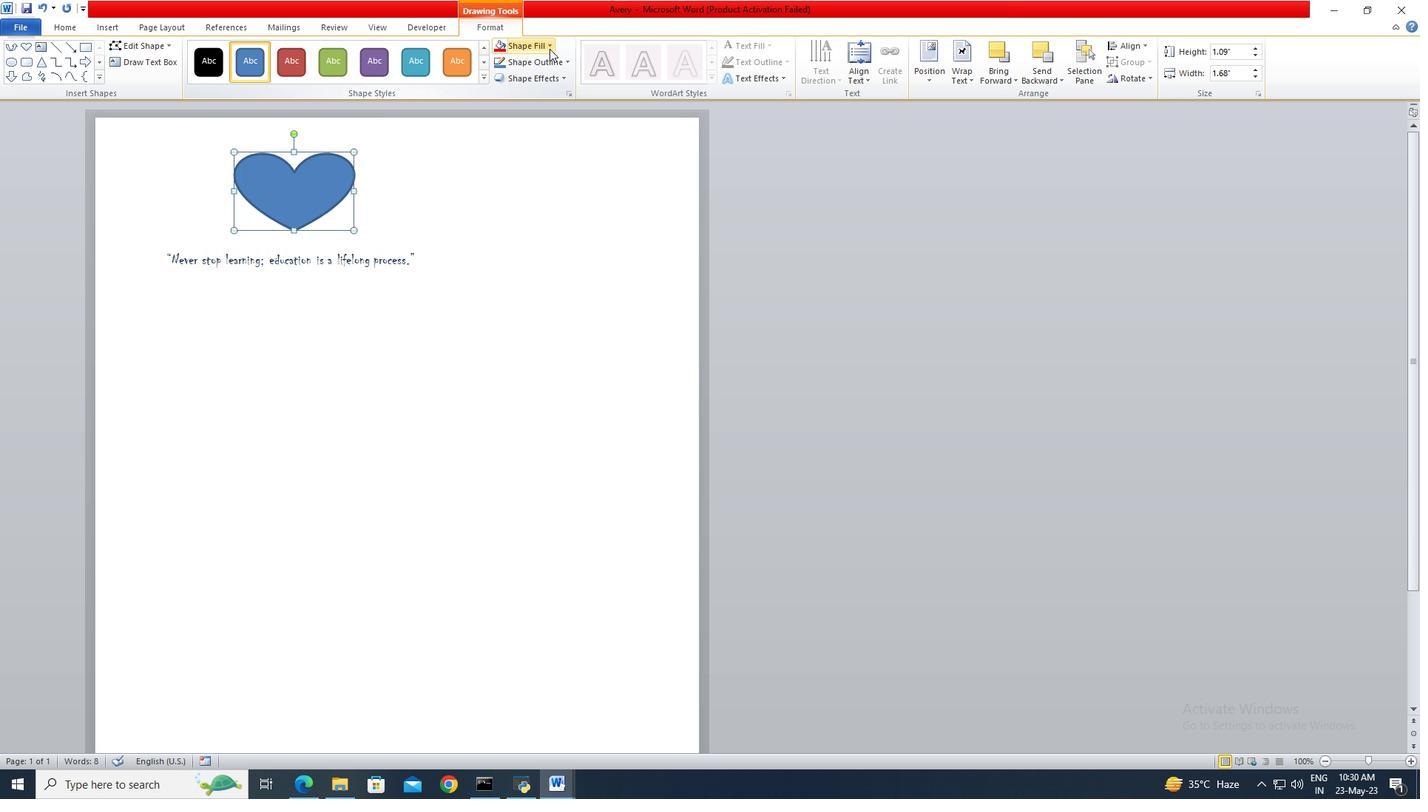 
Action: Mouse moved to (609, 72)
Screenshot: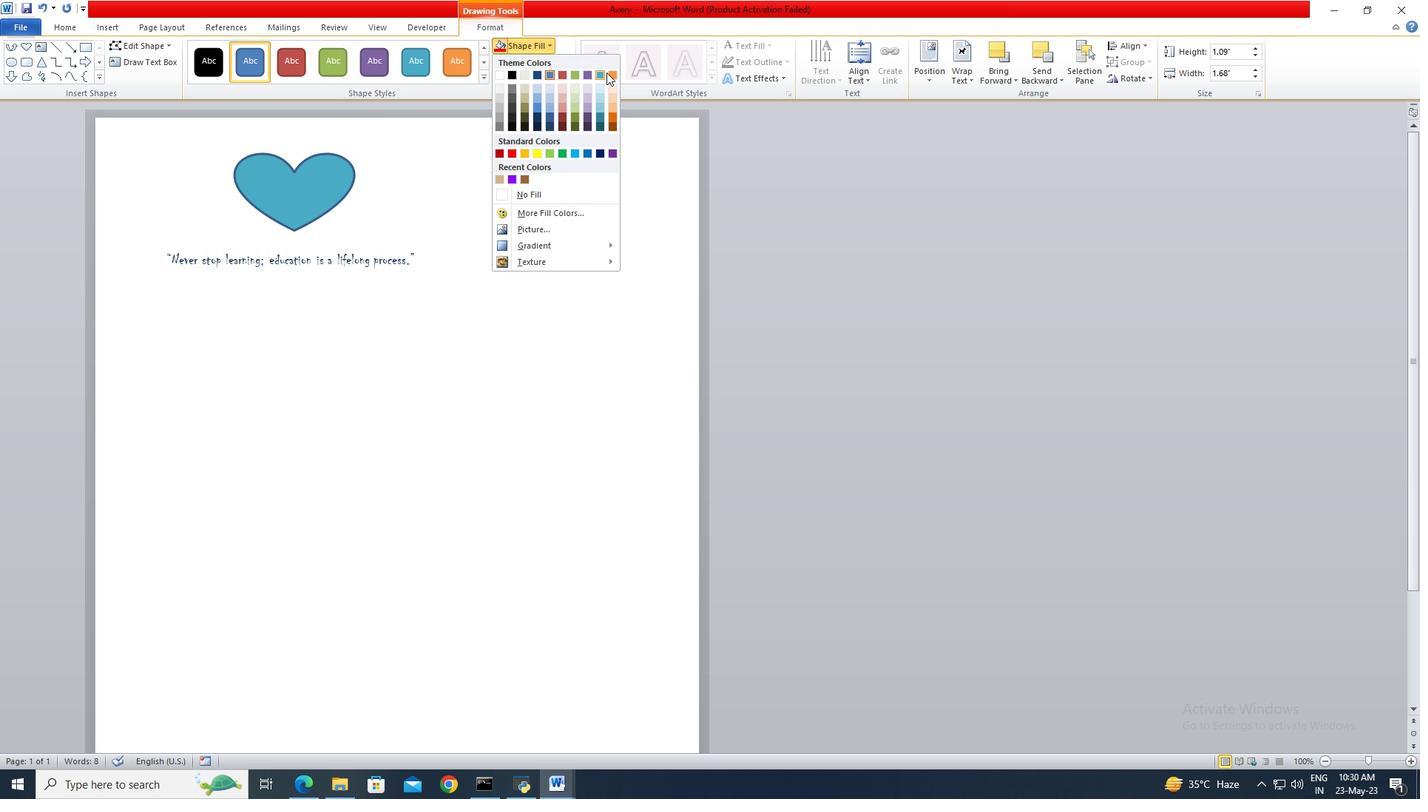 
Action: Mouse pressed left at (609, 72)
Screenshot: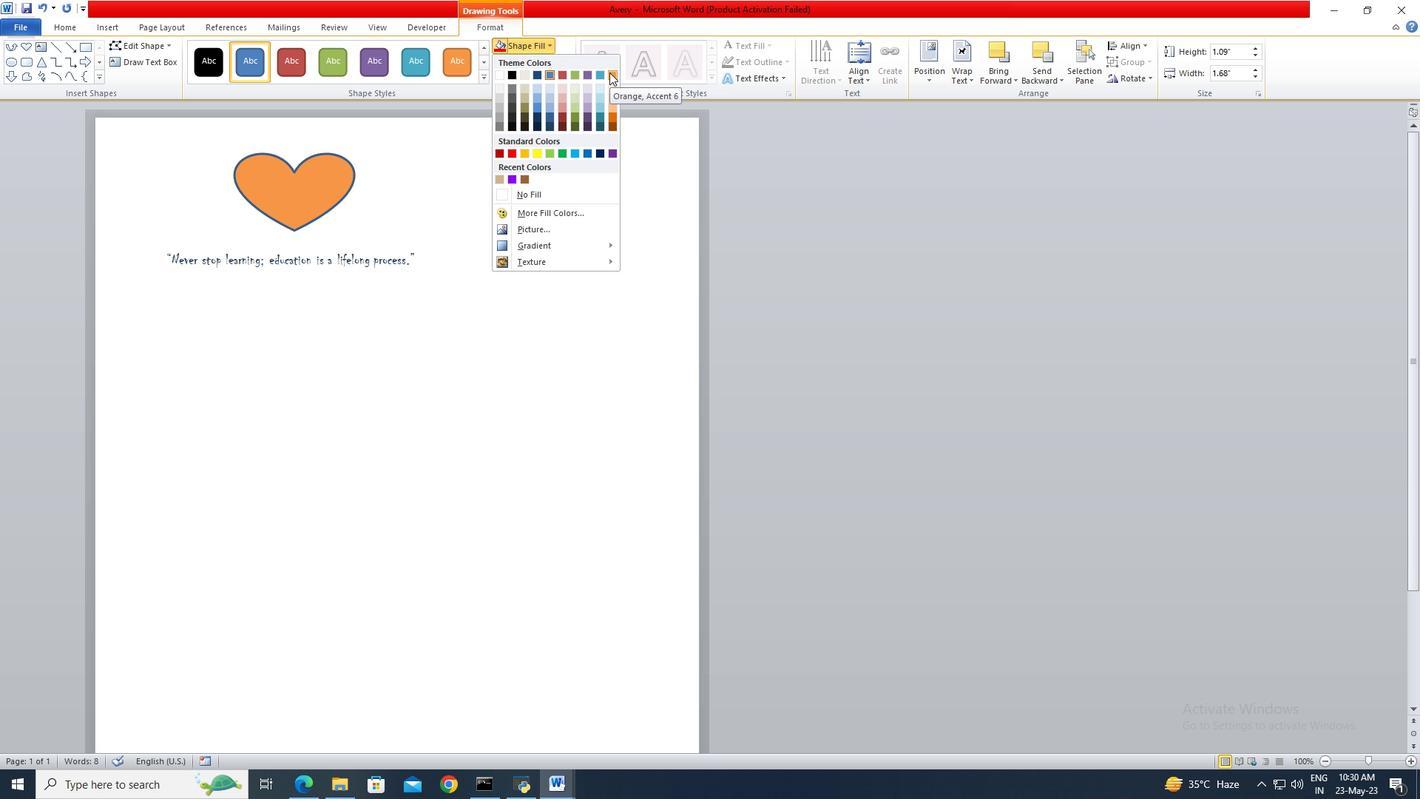 
Action: Mouse moved to (1228, 55)
Screenshot: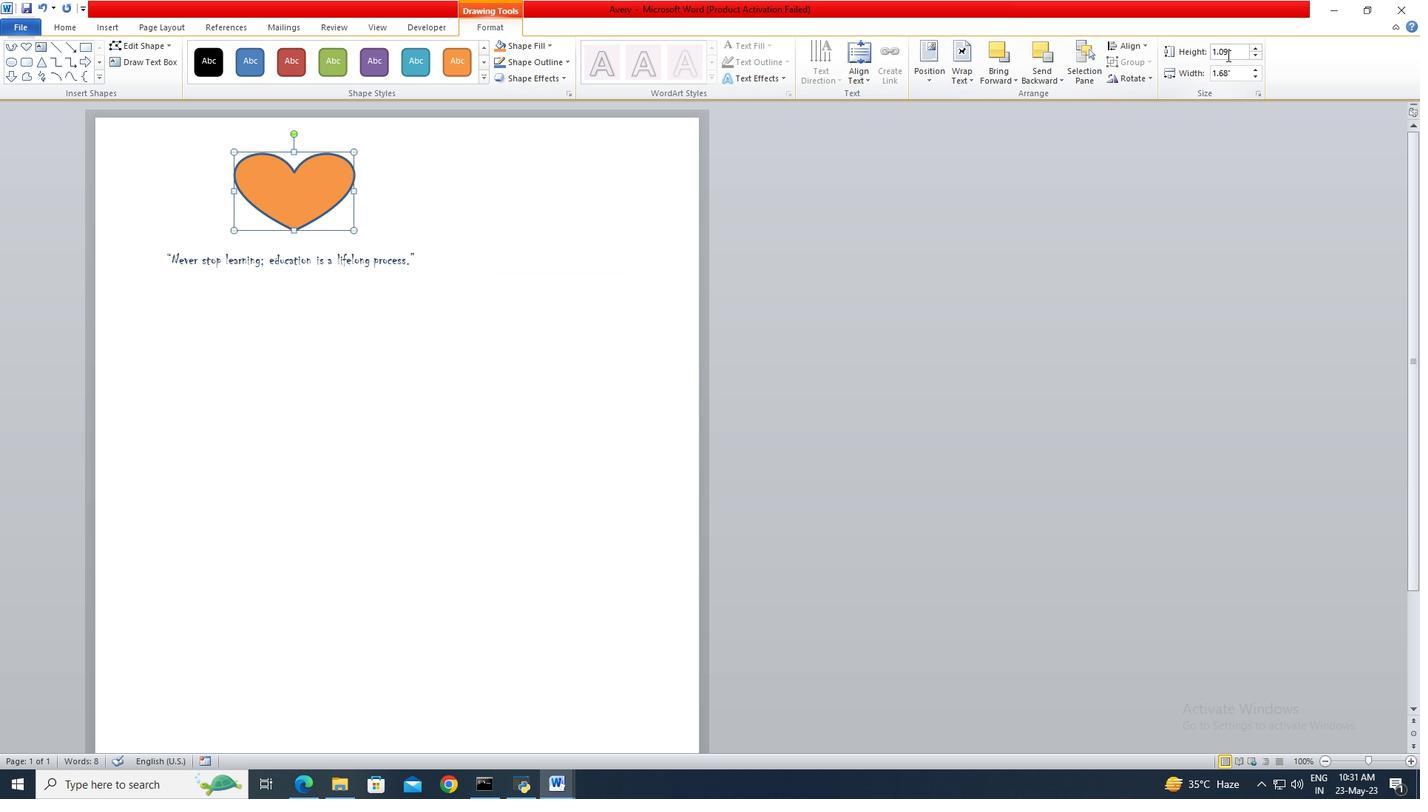 
Action: Mouse pressed left at (1228, 55)
Screenshot: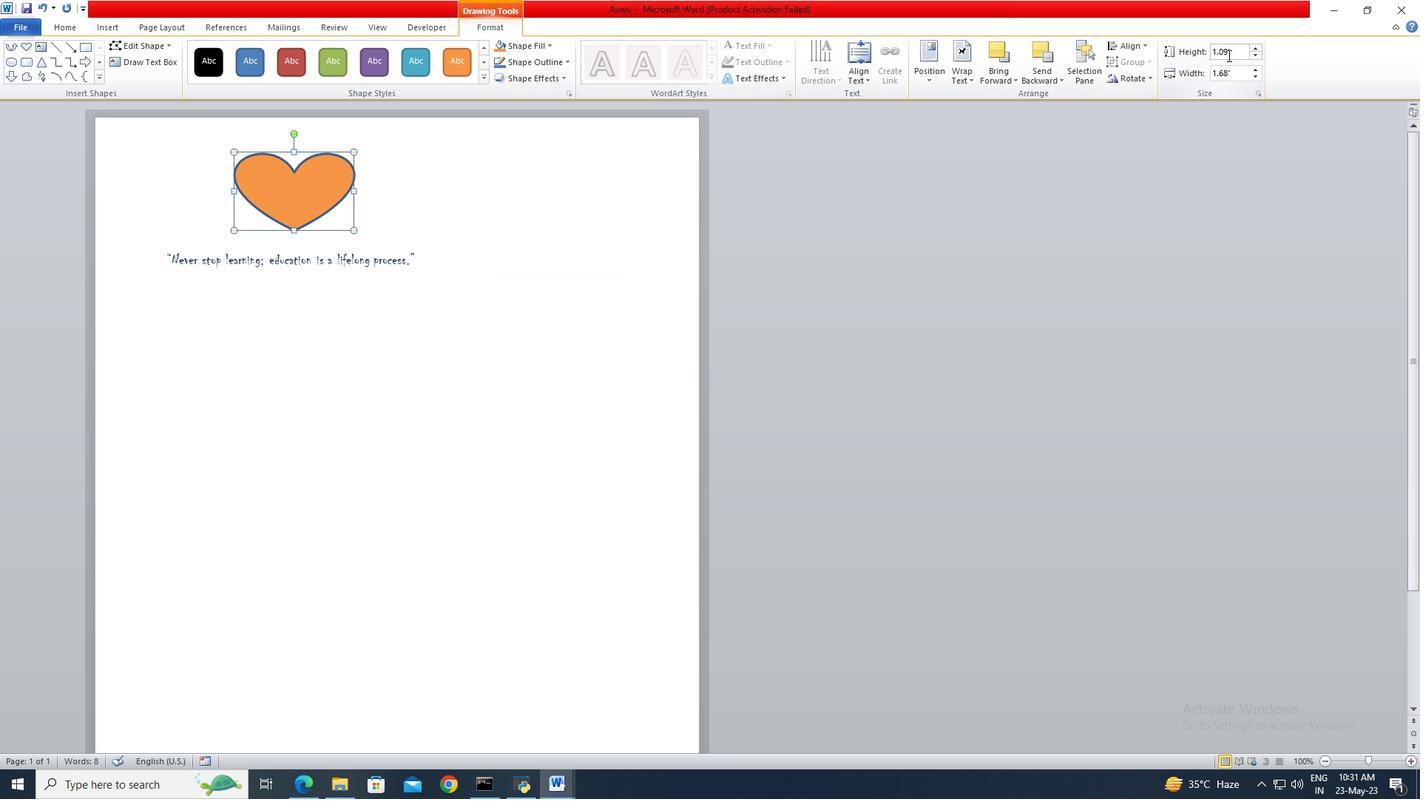 
Action: Mouse moved to (958, 0)
Screenshot: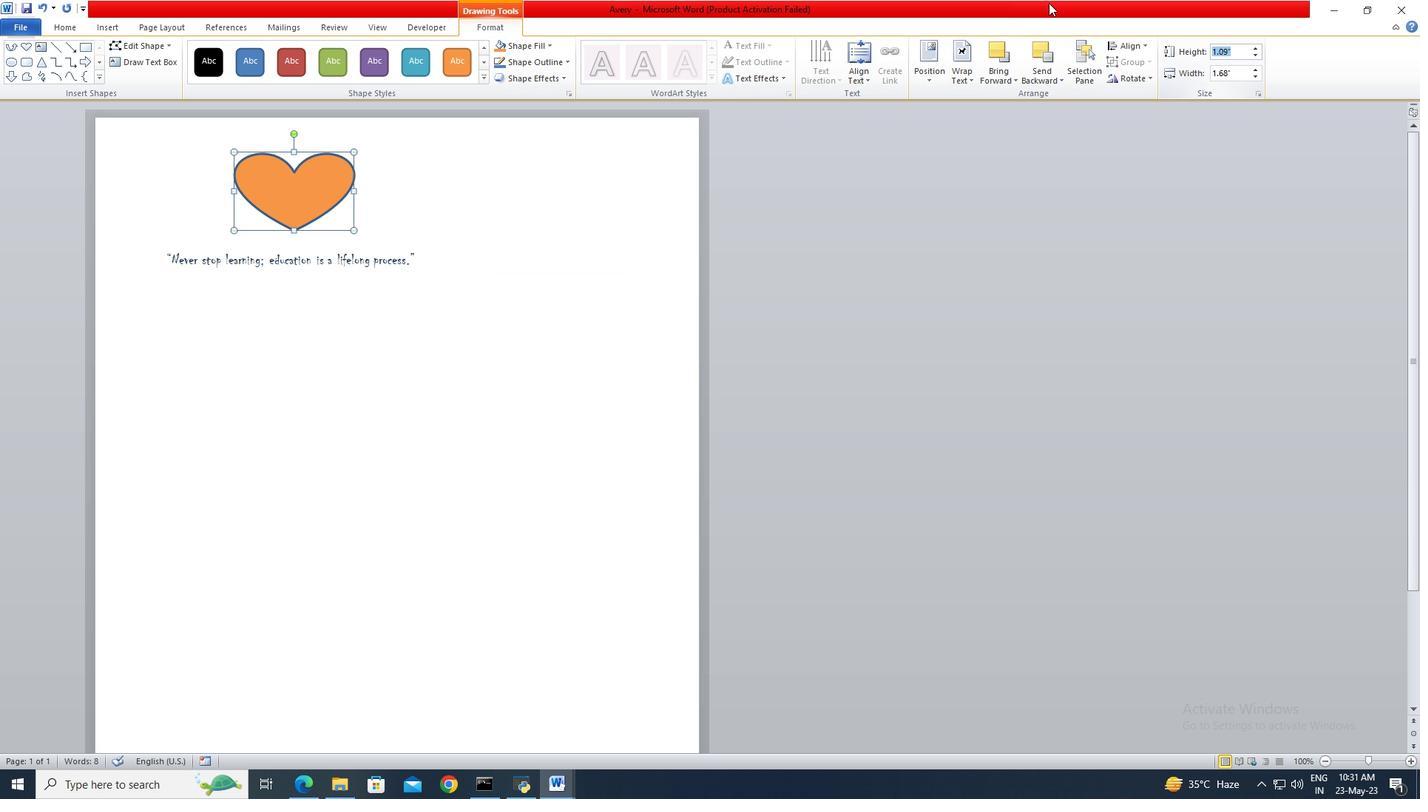 
Action: Key pressed 3<Key.enter>
Screenshot: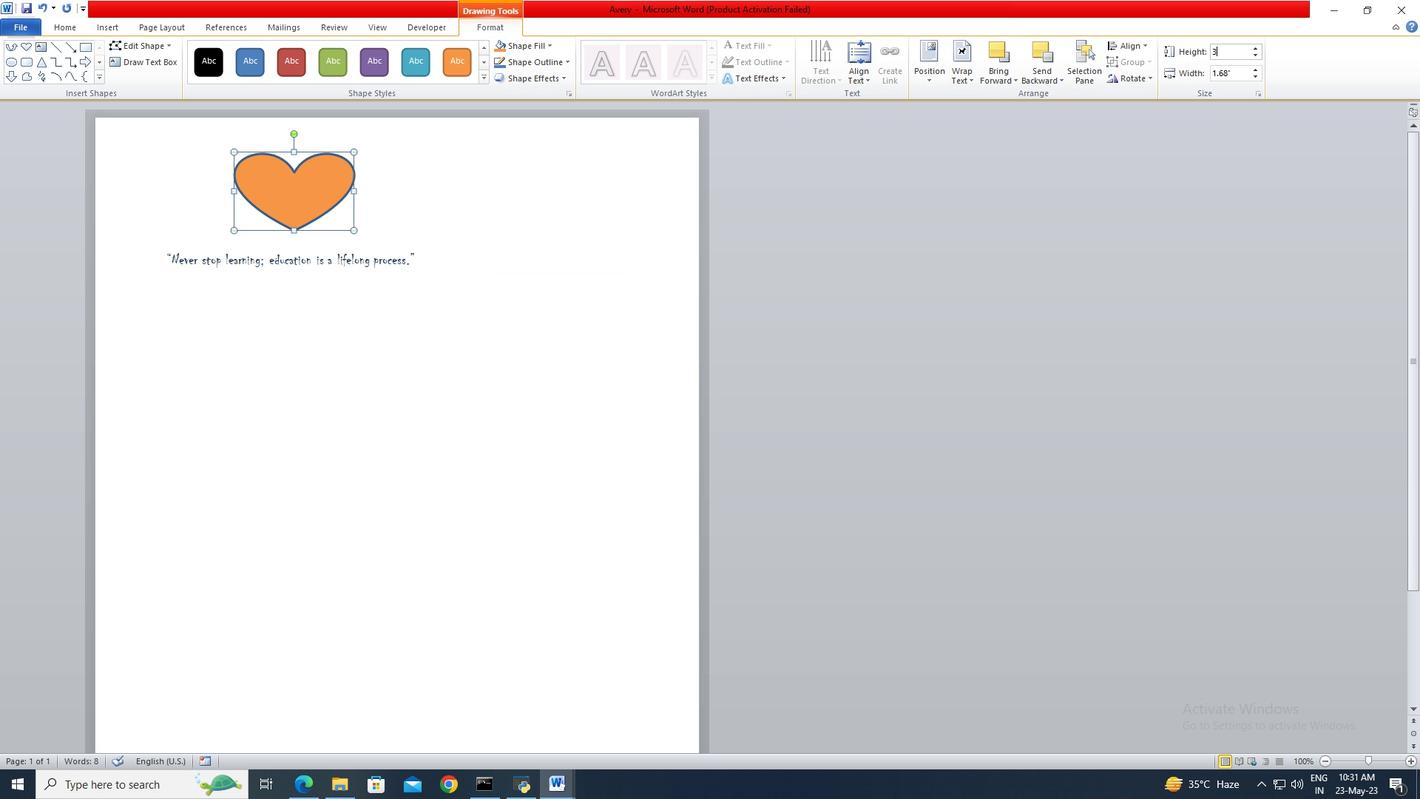 
Action: Mouse moved to (199, 267)
Screenshot: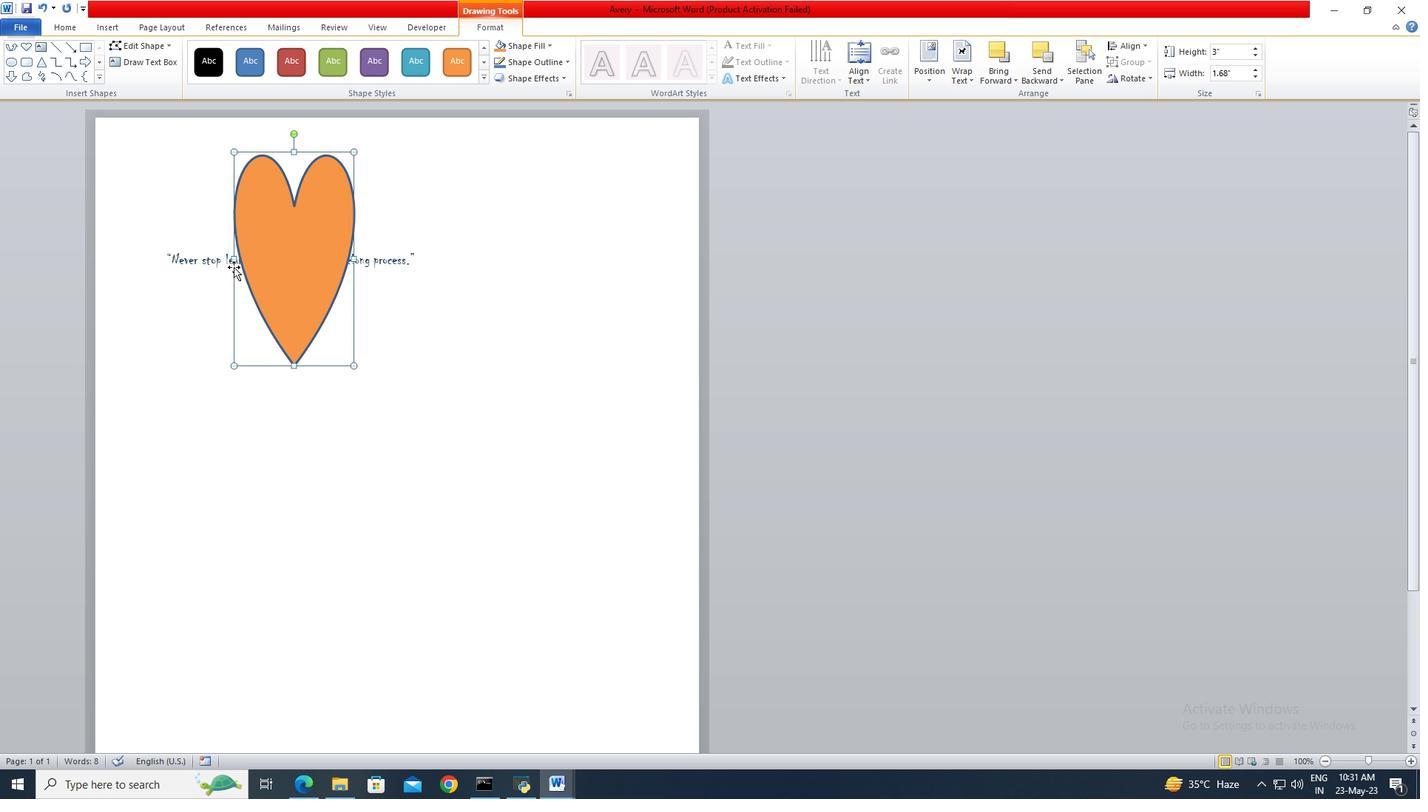 
